 Task: Search one way flight ticket for 2 adults, 2 infants in seat and 1 infant on lap in first from Madison: Dane County Regional Airport (truax Field) to Evansville: Evansville Regional Airport on 5-3-2023. Choice of flights is Sun country airlines. Number of bags: 1 carry on bag and 5 checked bags. Price is upto 65000. Outbound departure time preference is 6:15.
Action: Mouse moved to (346, 300)
Screenshot: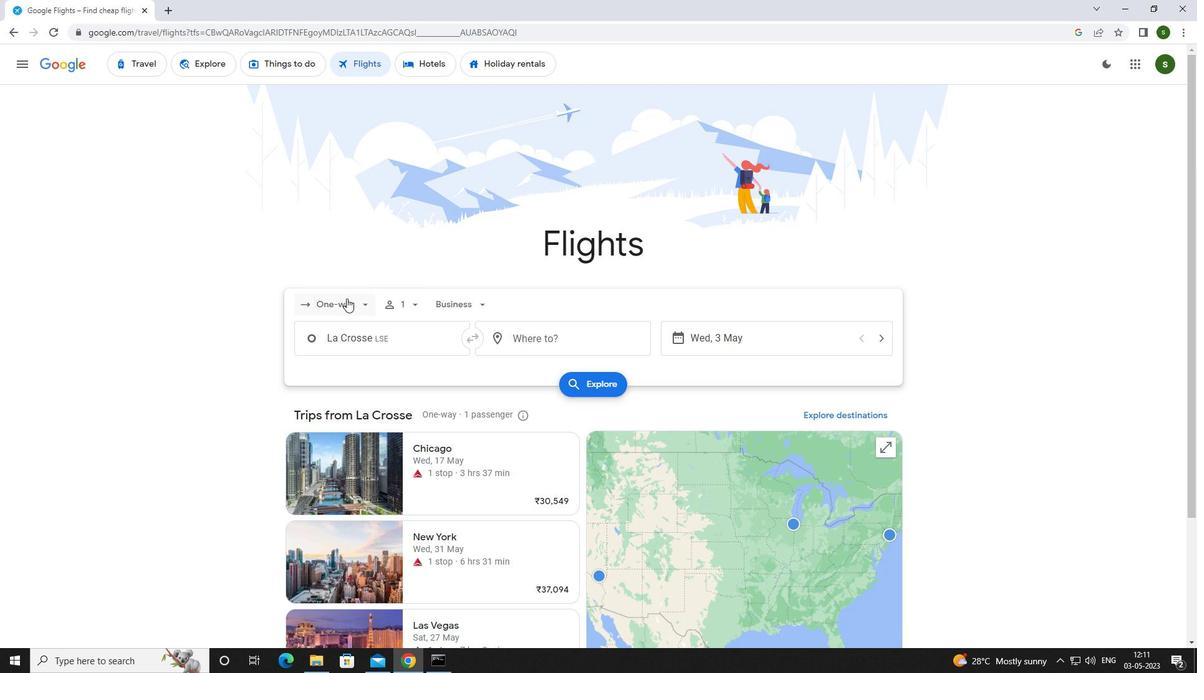 
Action: Mouse pressed left at (346, 300)
Screenshot: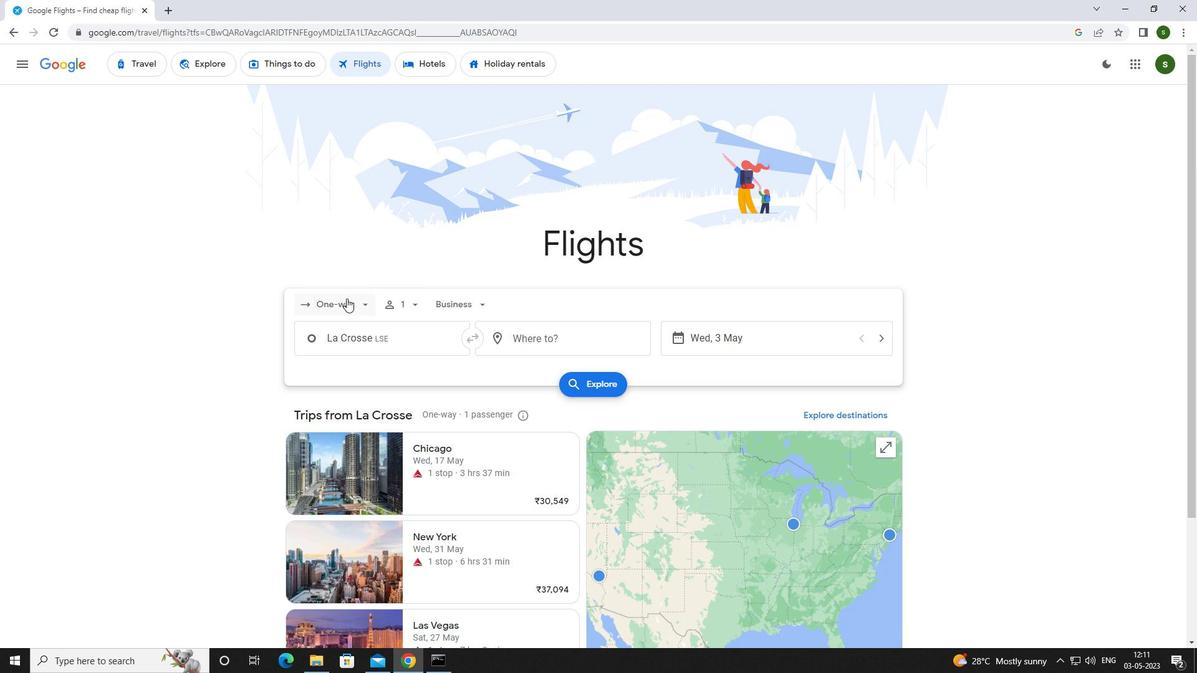 
Action: Mouse moved to (356, 361)
Screenshot: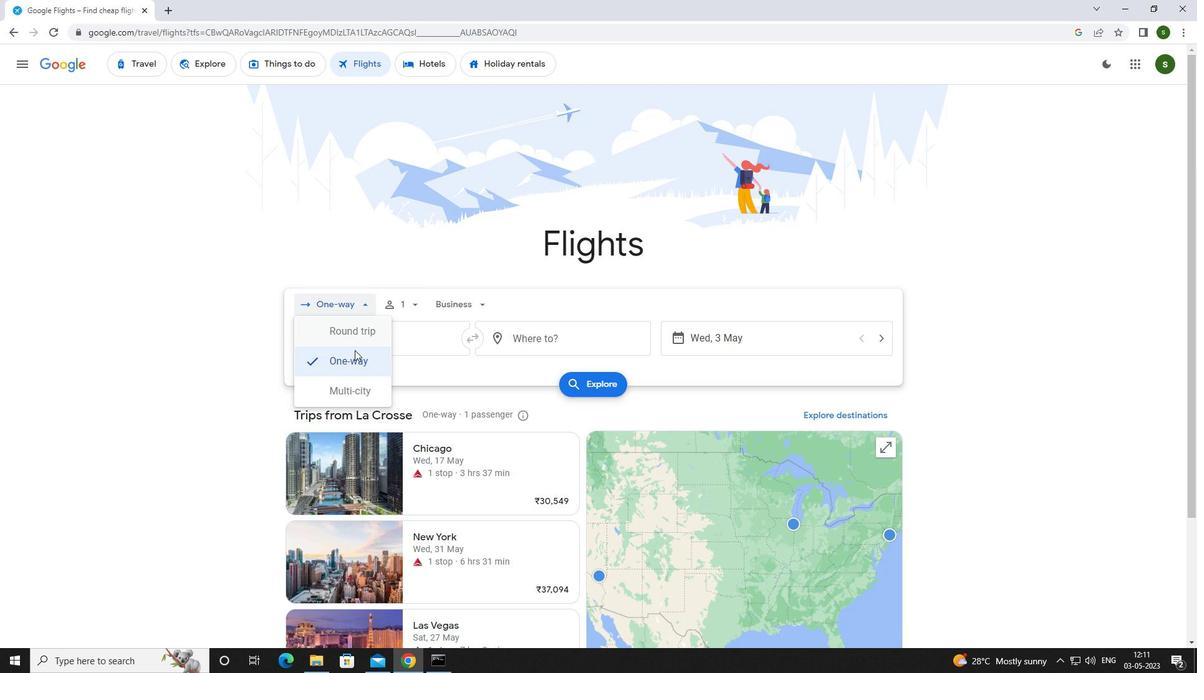 
Action: Mouse pressed left at (356, 361)
Screenshot: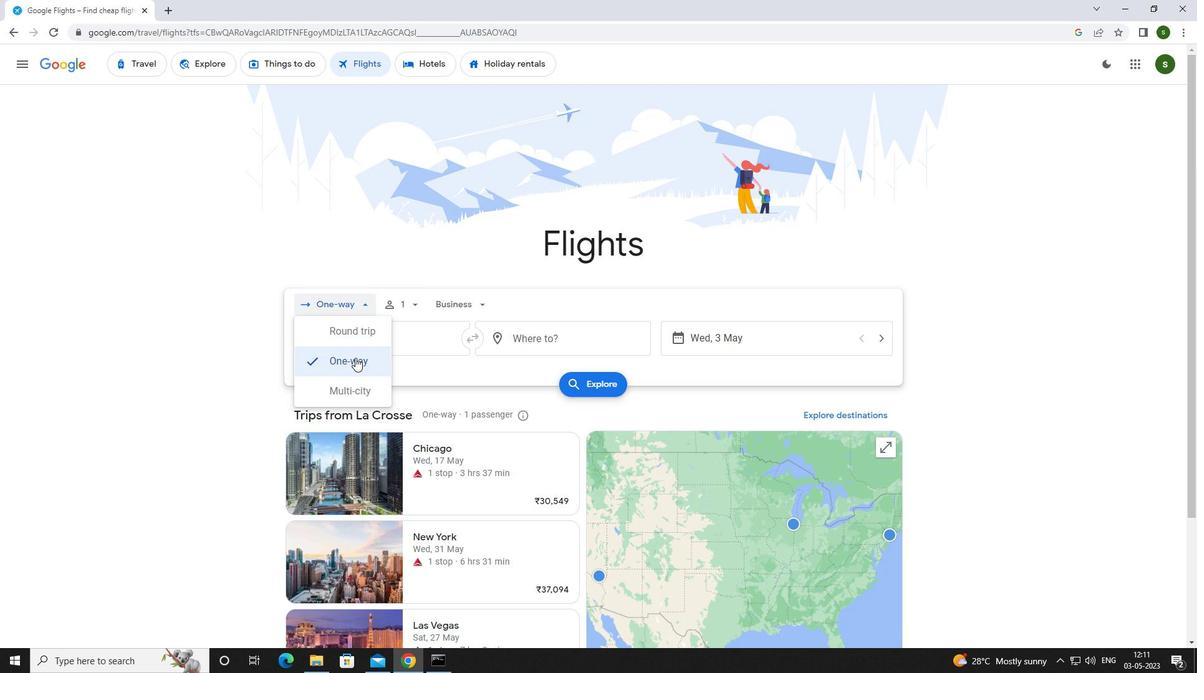 
Action: Mouse moved to (409, 309)
Screenshot: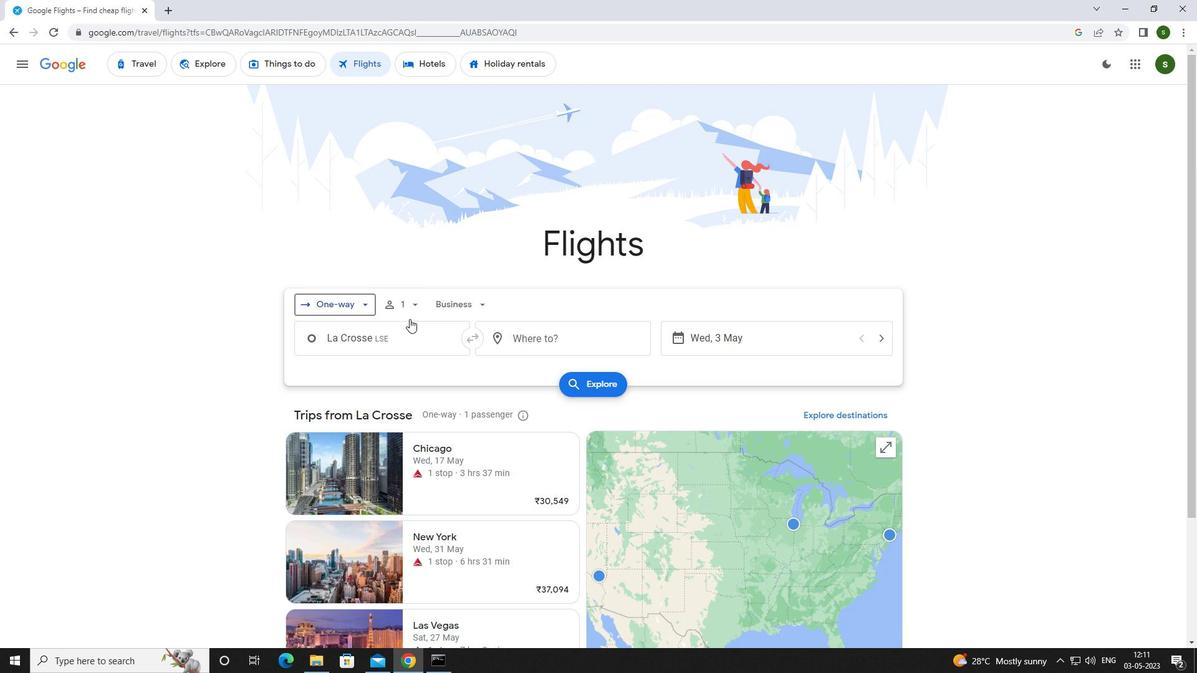 
Action: Mouse pressed left at (409, 309)
Screenshot: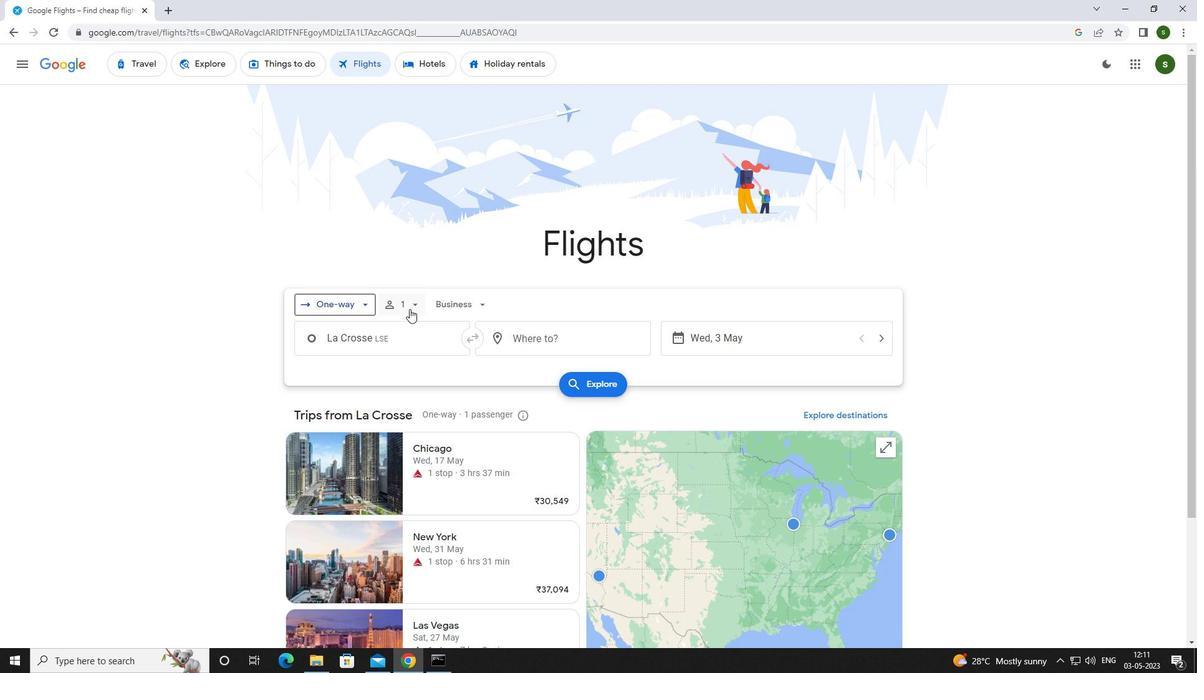 
Action: Mouse moved to (508, 336)
Screenshot: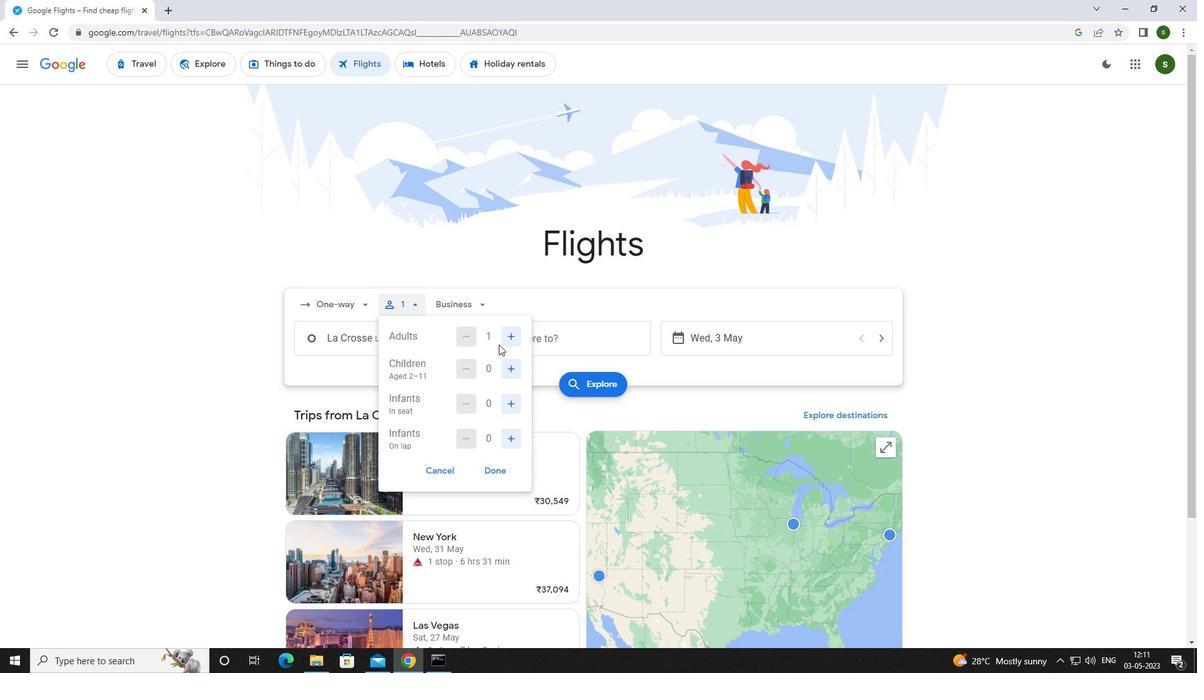 
Action: Mouse pressed left at (508, 336)
Screenshot: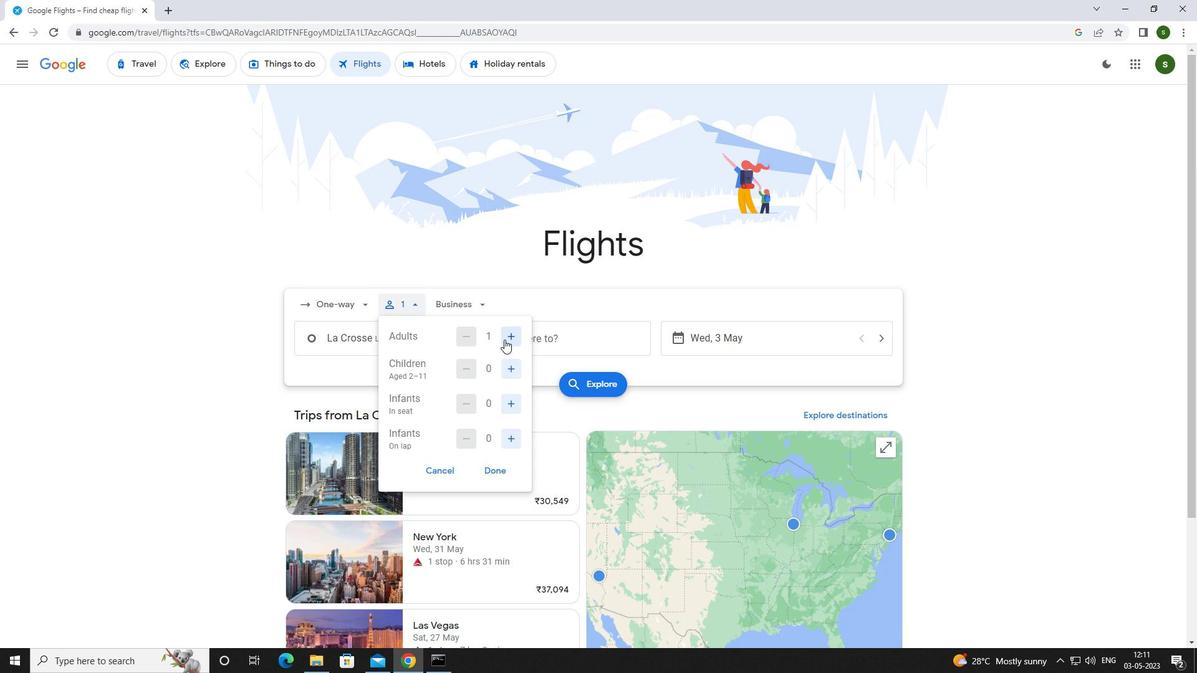 
Action: Mouse moved to (507, 401)
Screenshot: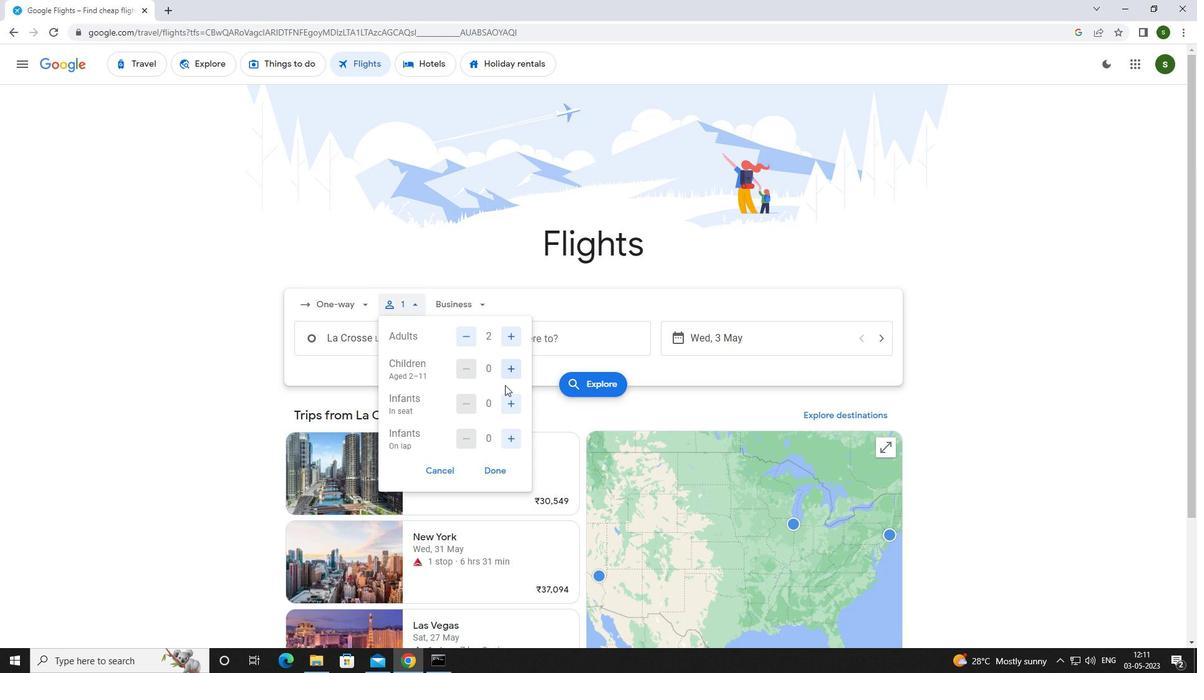 
Action: Mouse pressed left at (507, 401)
Screenshot: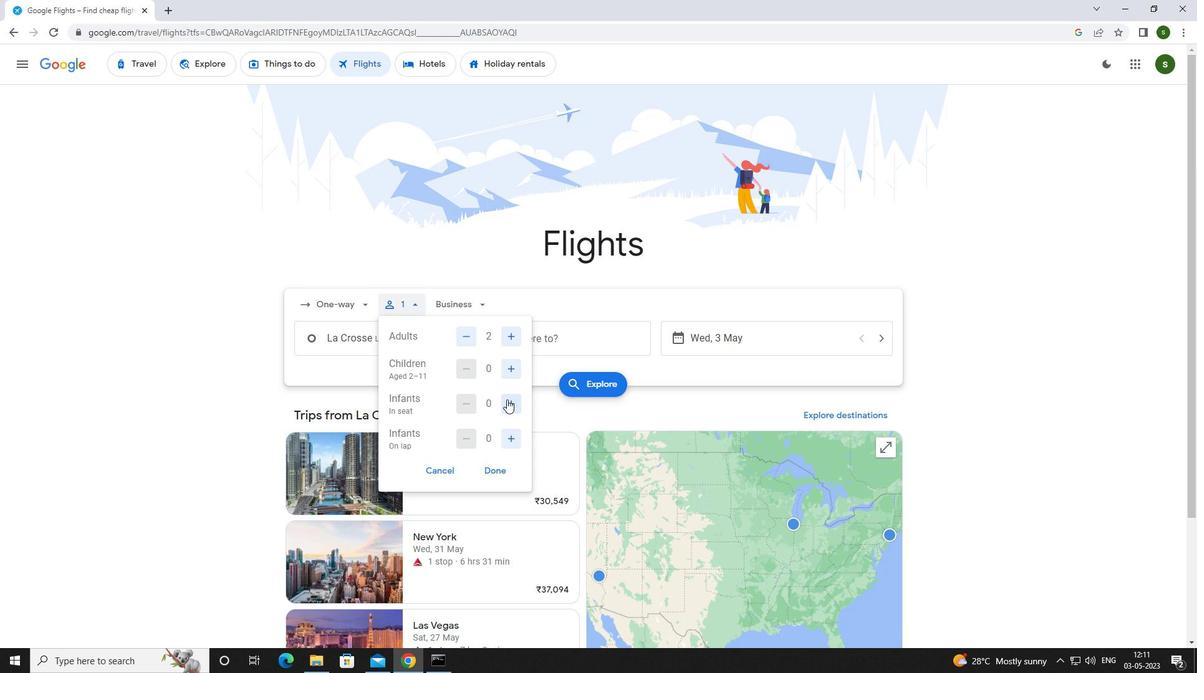 
Action: Mouse pressed left at (507, 401)
Screenshot: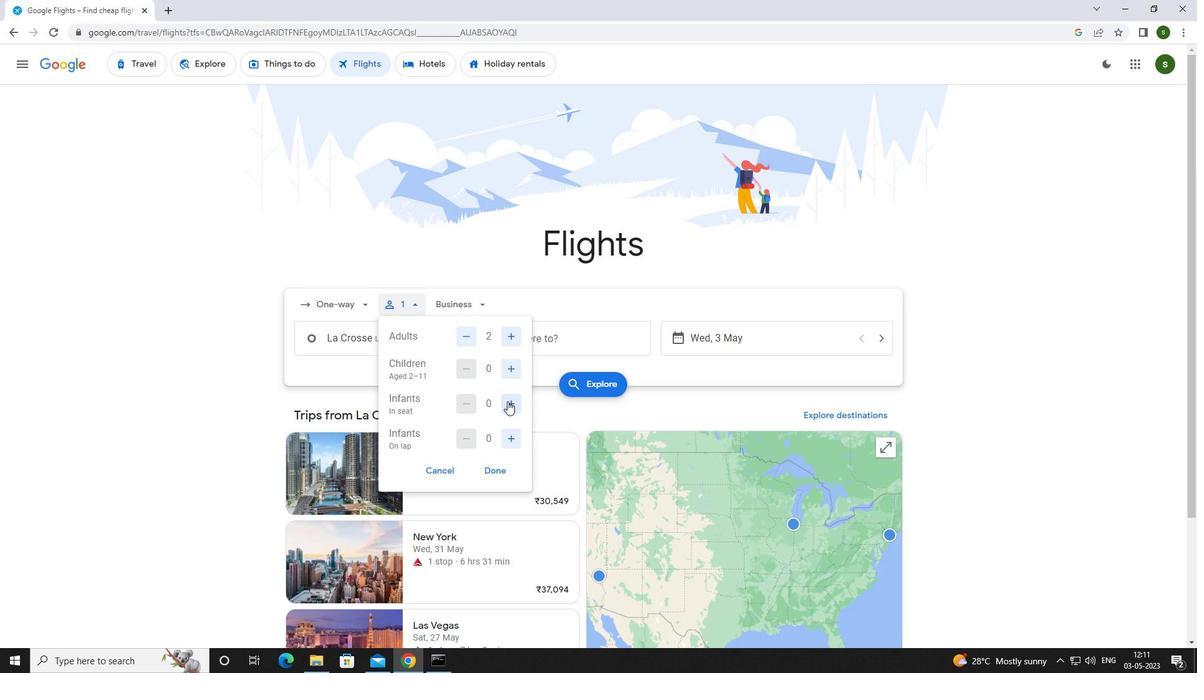 
Action: Mouse moved to (512, 439)
Screenshot: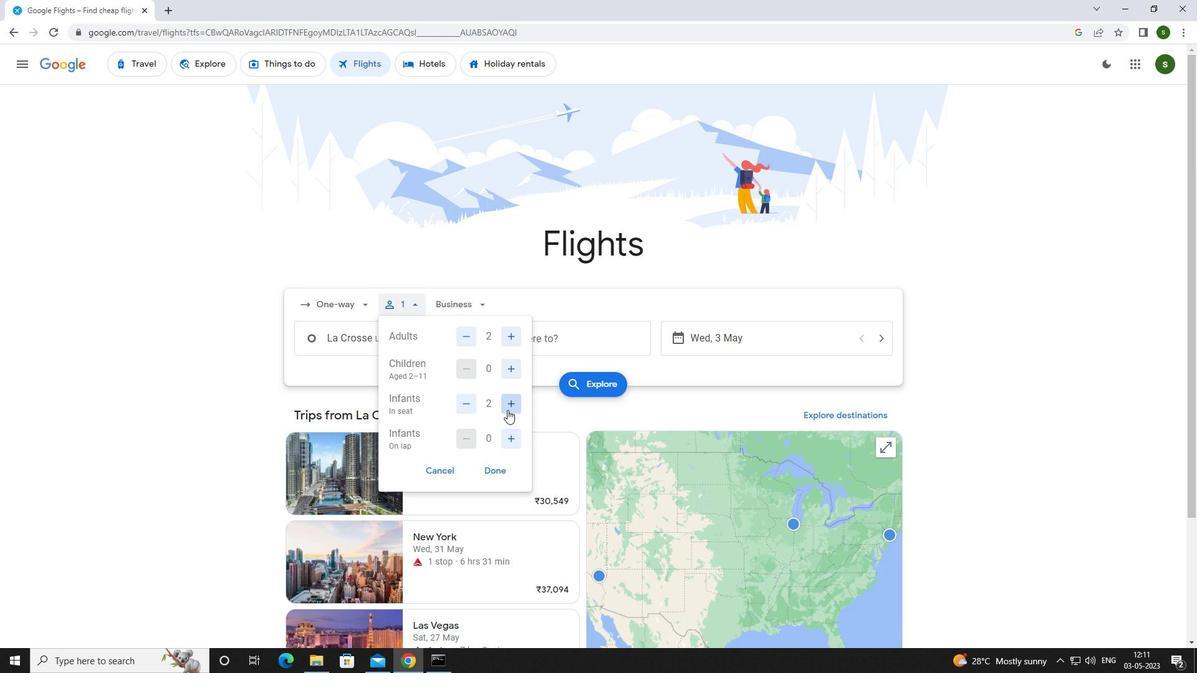
Action: Mouse pressed left at (512, 439)
Screenshot: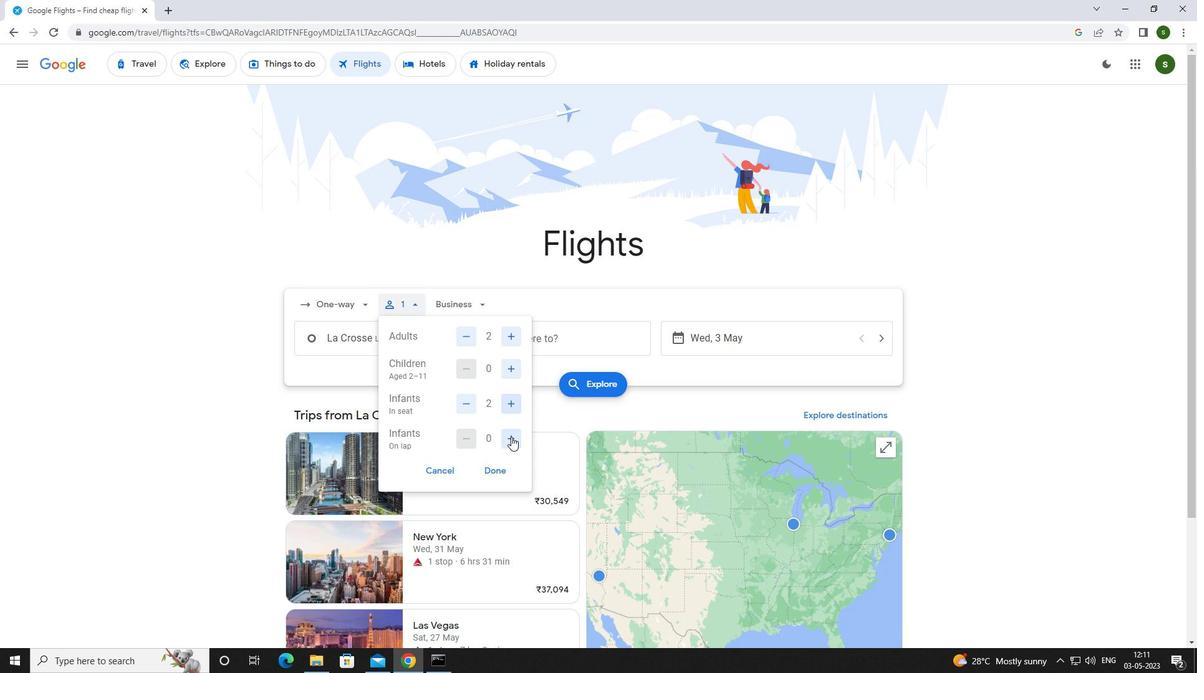 
Action: Mouse moved to (479, 302)
Screenshot: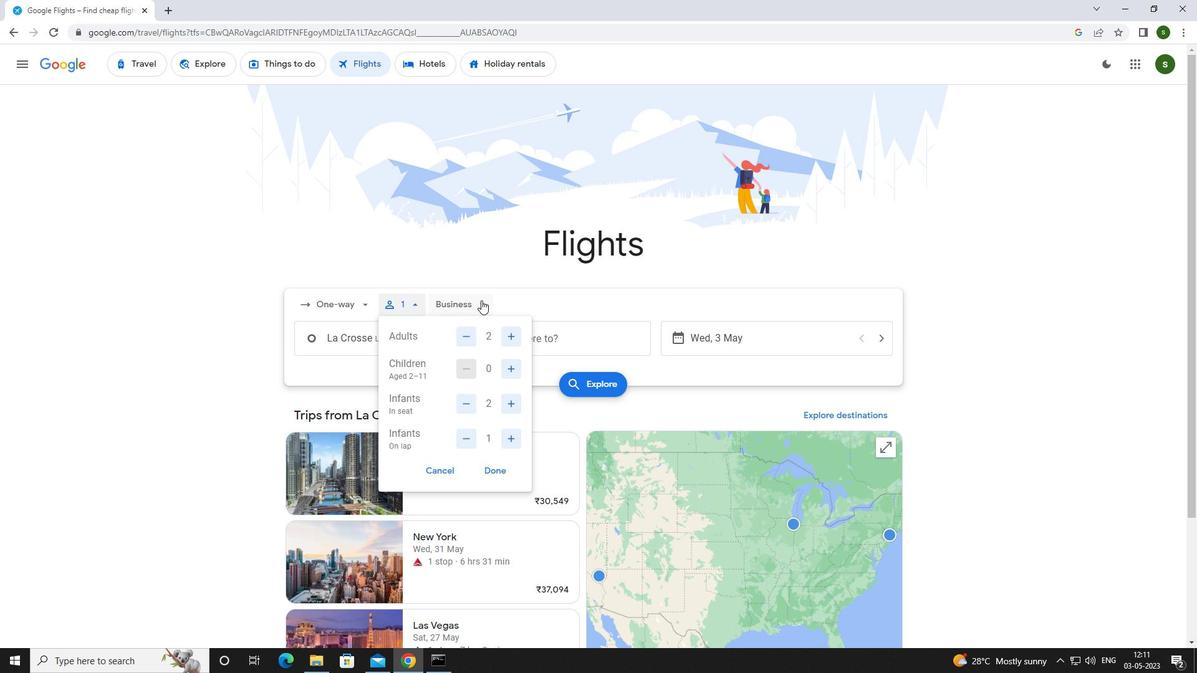 
Action: Mouse pressed left at (479, 302)
Screenshot: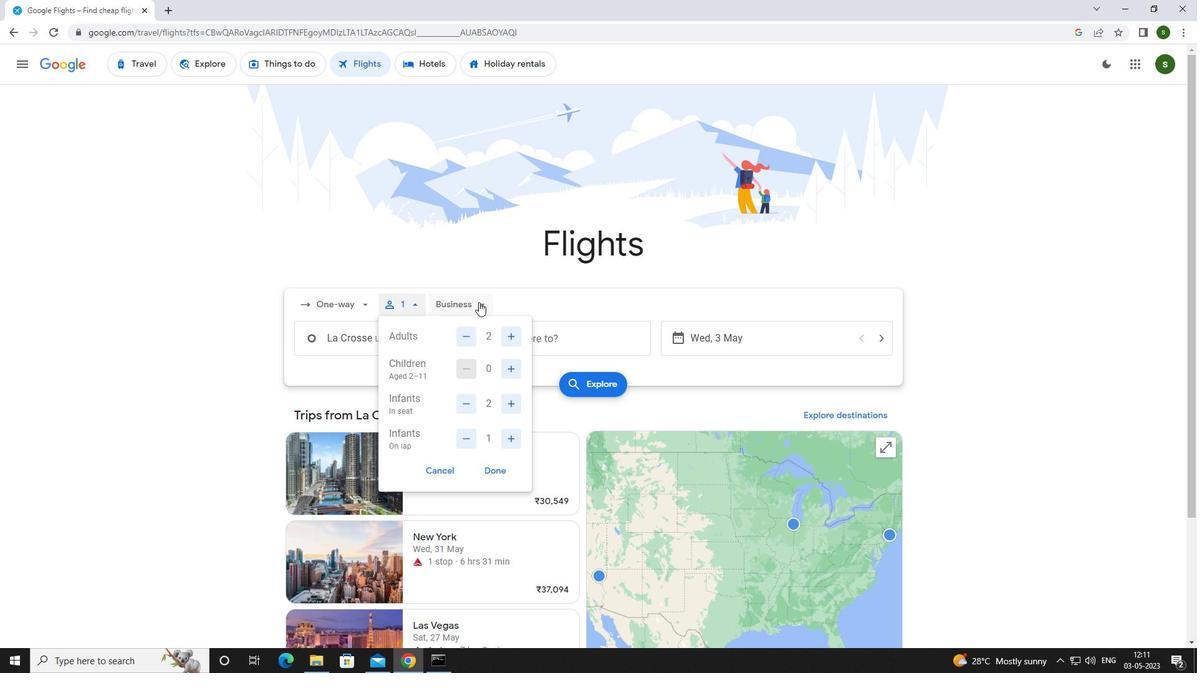 
Action: Mouse moved to (488, 423)
Screenshot: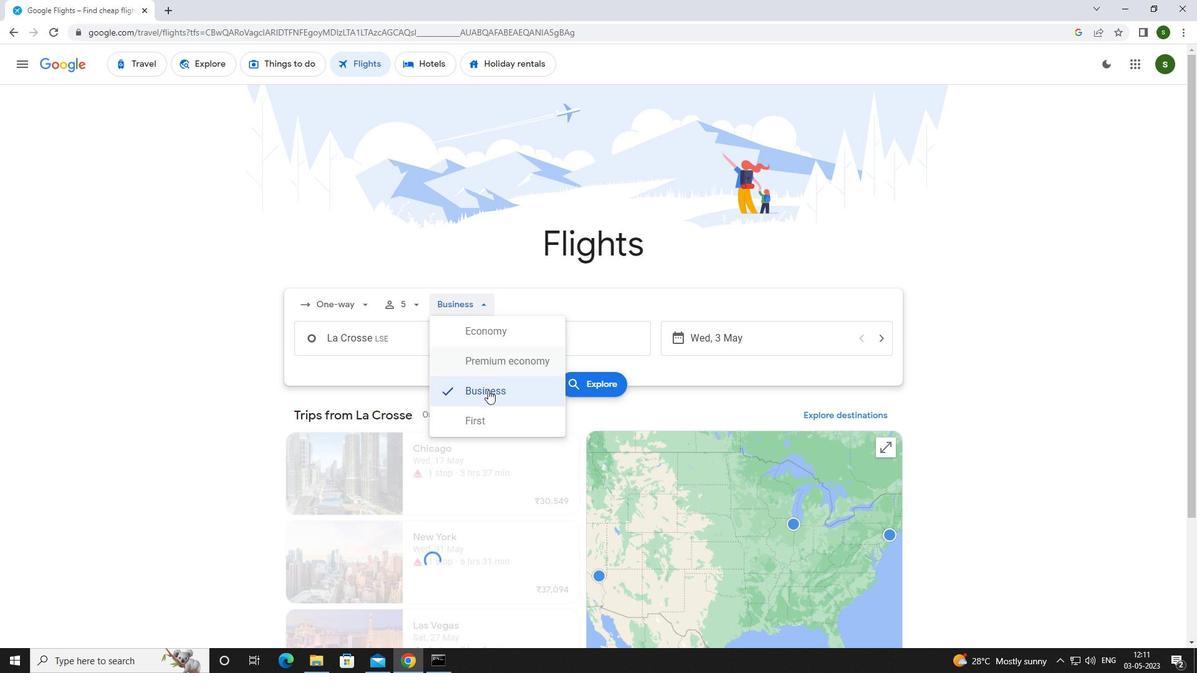
Action: Mouse pressed left at (488, 423)
Screenshot: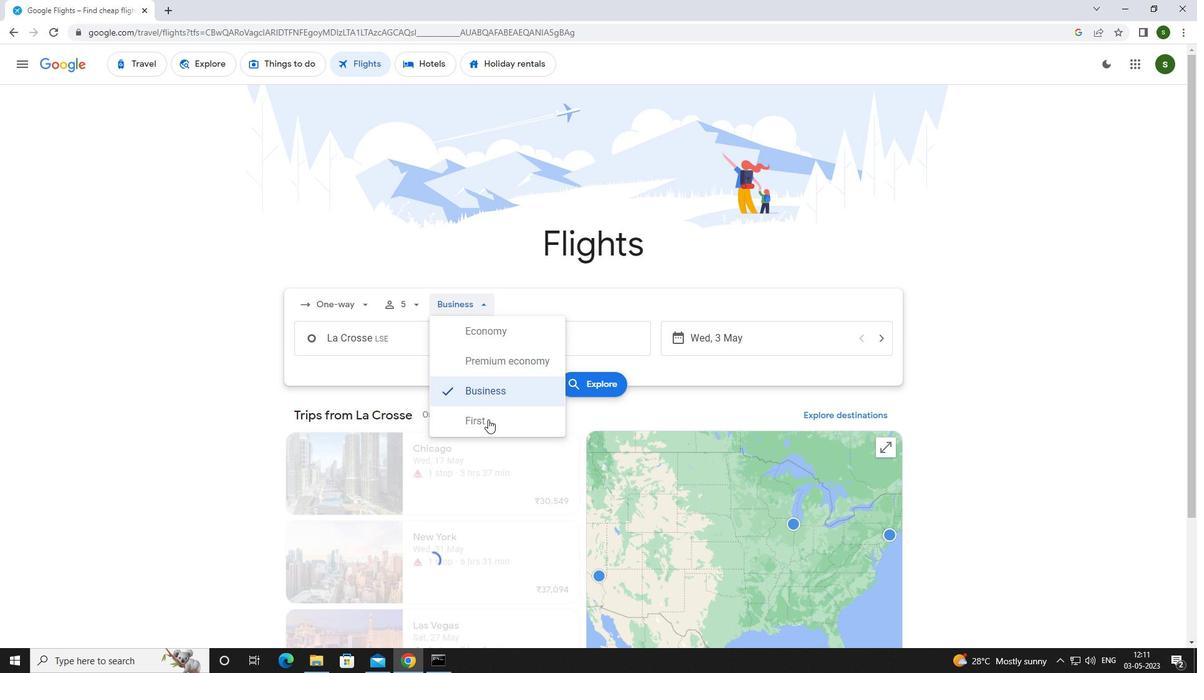 
Action: Mouse moved to (421, 343)
Screenshot: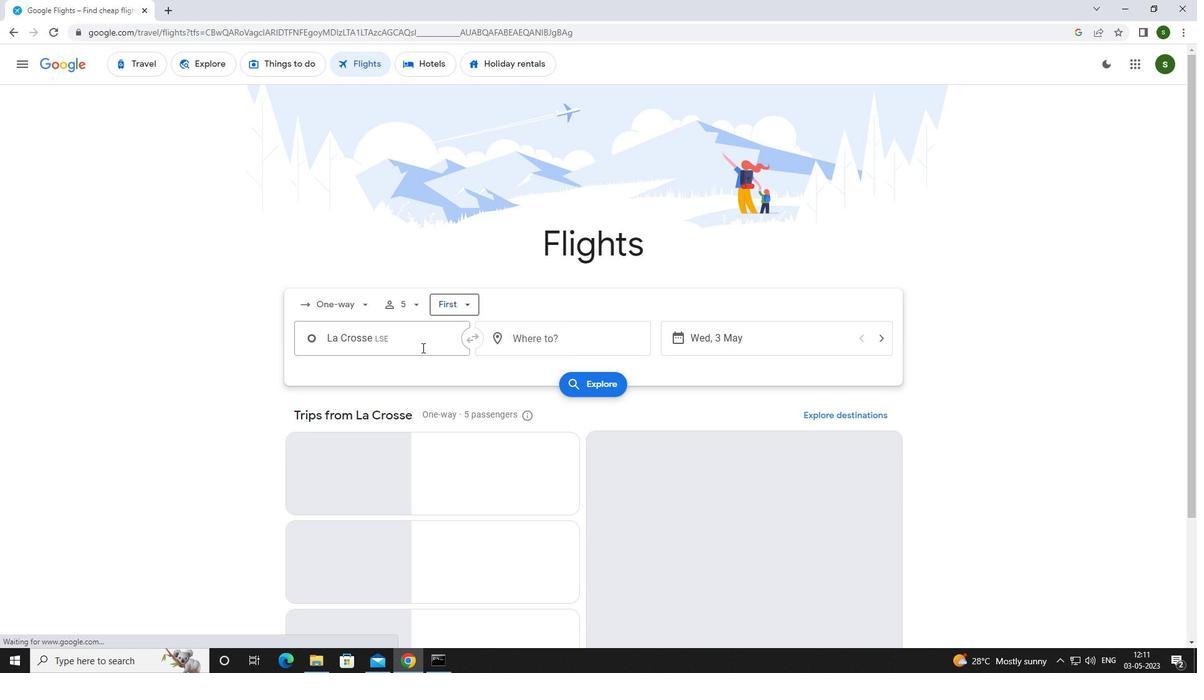 
Action: Mouse pressed left at (421, 343)
Screenshot: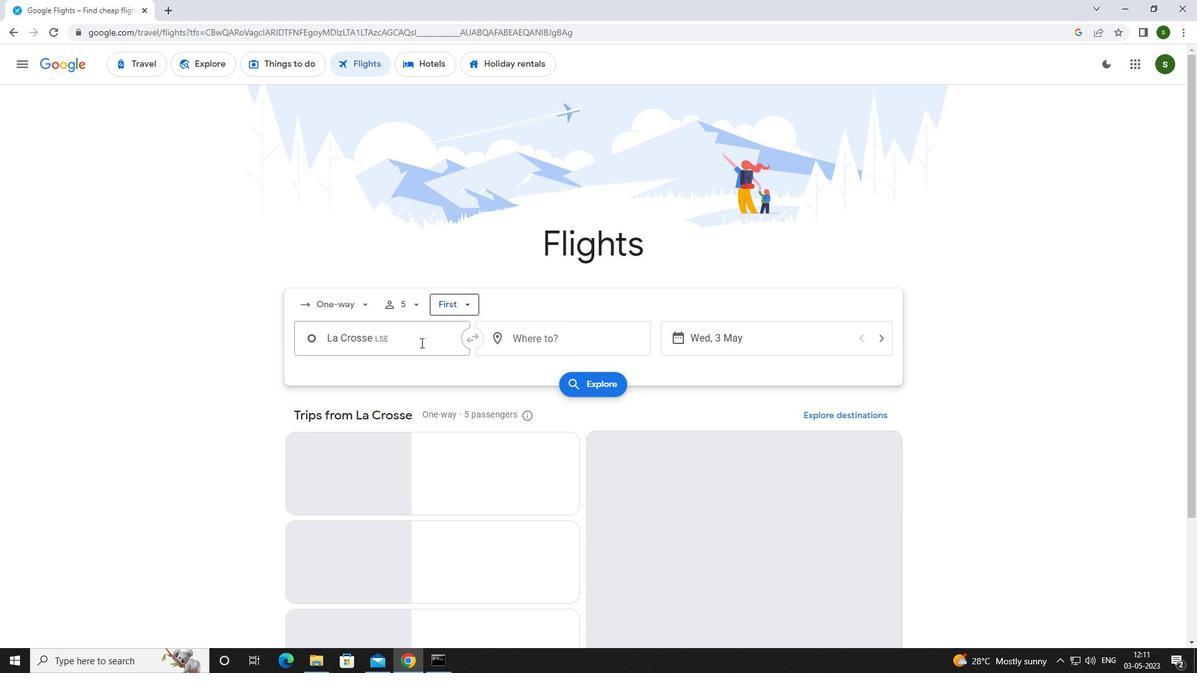 
Action: Mouse moved to (423, 341)
Screenshot: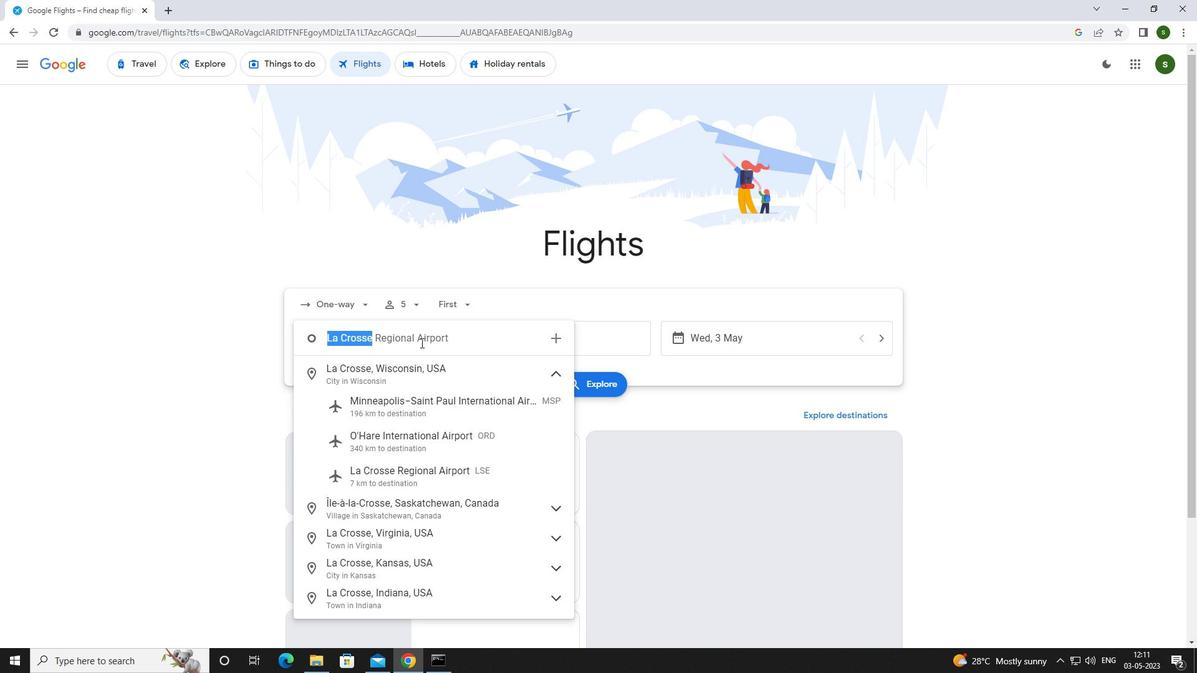 
Action: Key pressed <Key.caps_lock>m<Key.caps_lock>adison
Screenshot: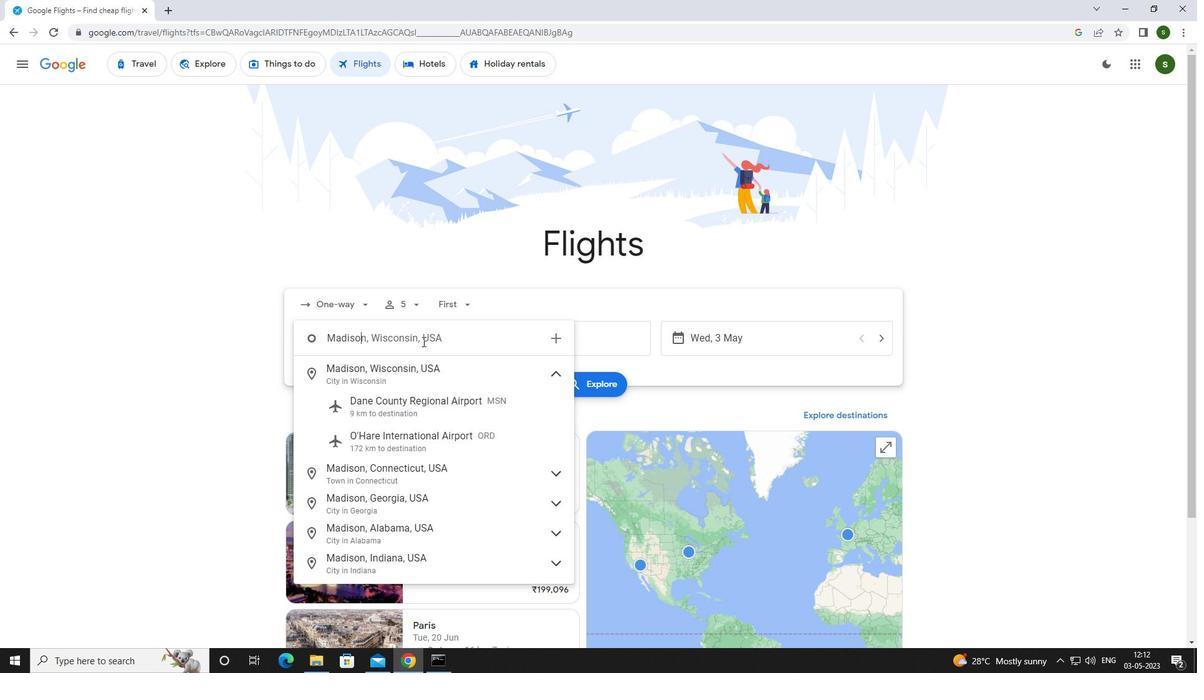 
Action: Mouse moved to (419, 405)
Screenshot: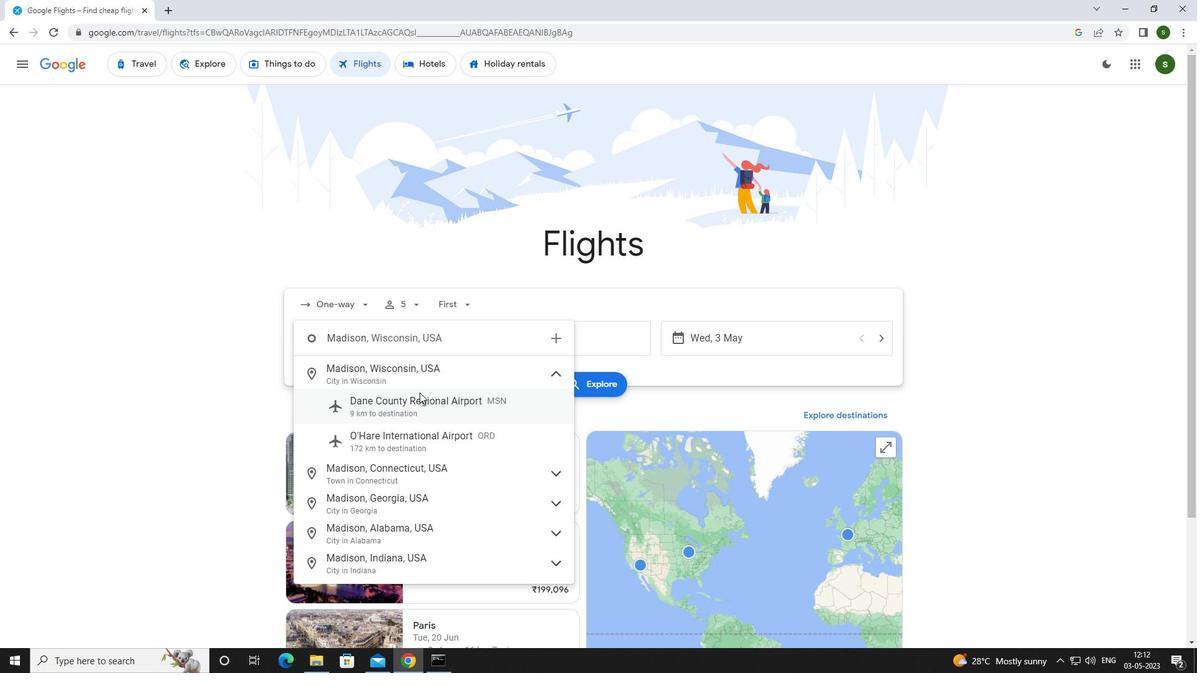 
Action: Mouse pressed left at (419, 405)
Screenshot: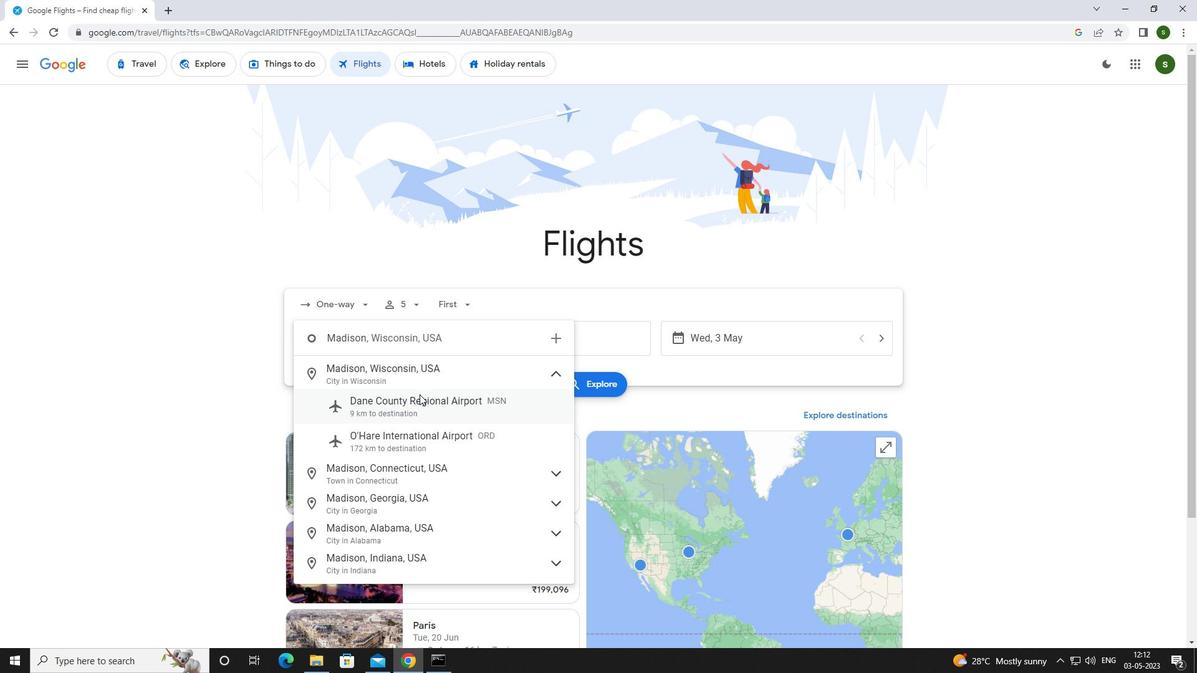
Action: Mouse moved to (548, 345)
Screenshot: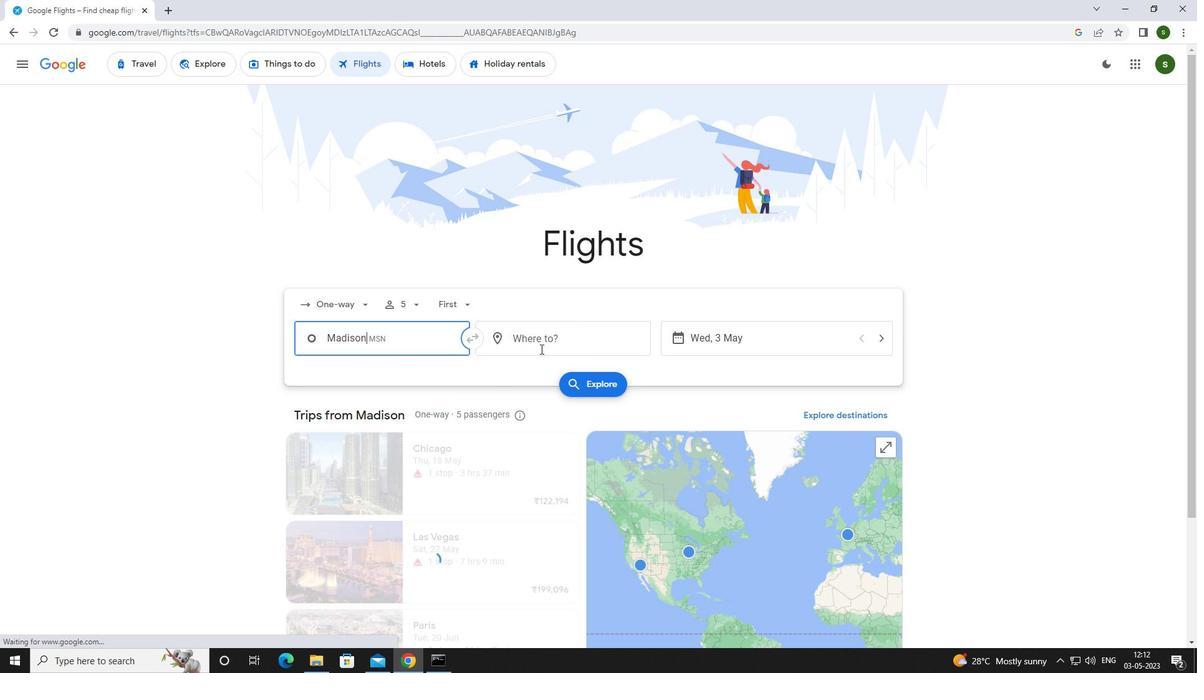 
Action: Mouse pressed left at (548, 345)
Screenshot: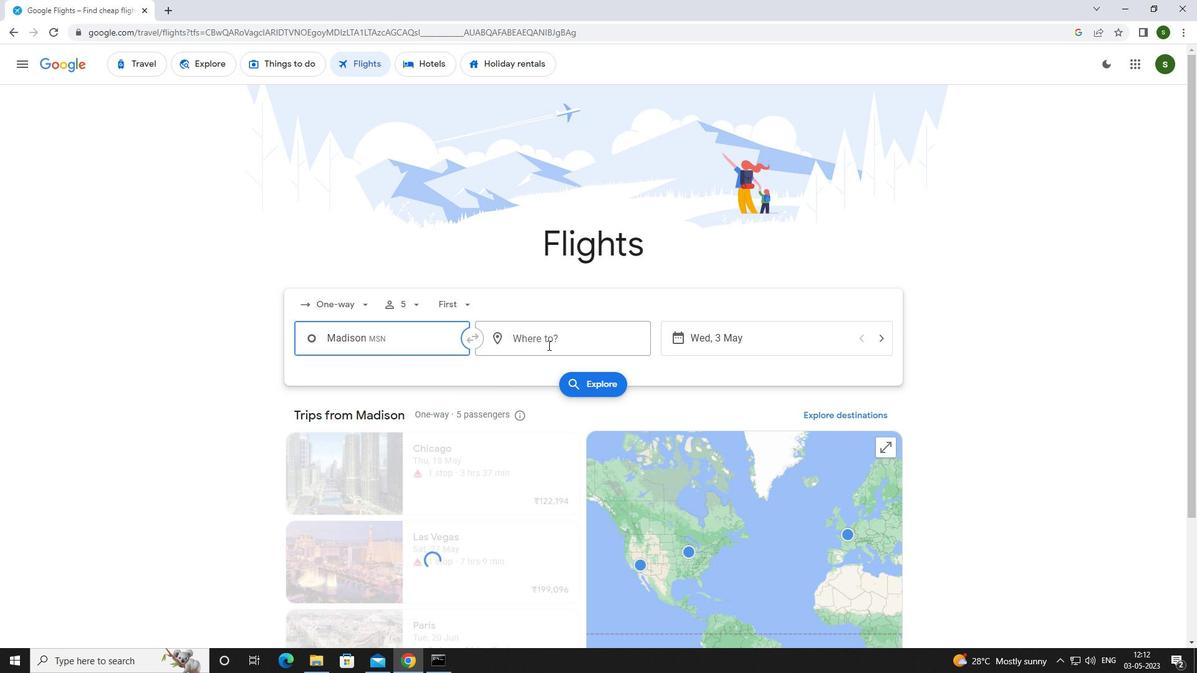 
Action: Mouse moved to (550, 344)
Screenshot: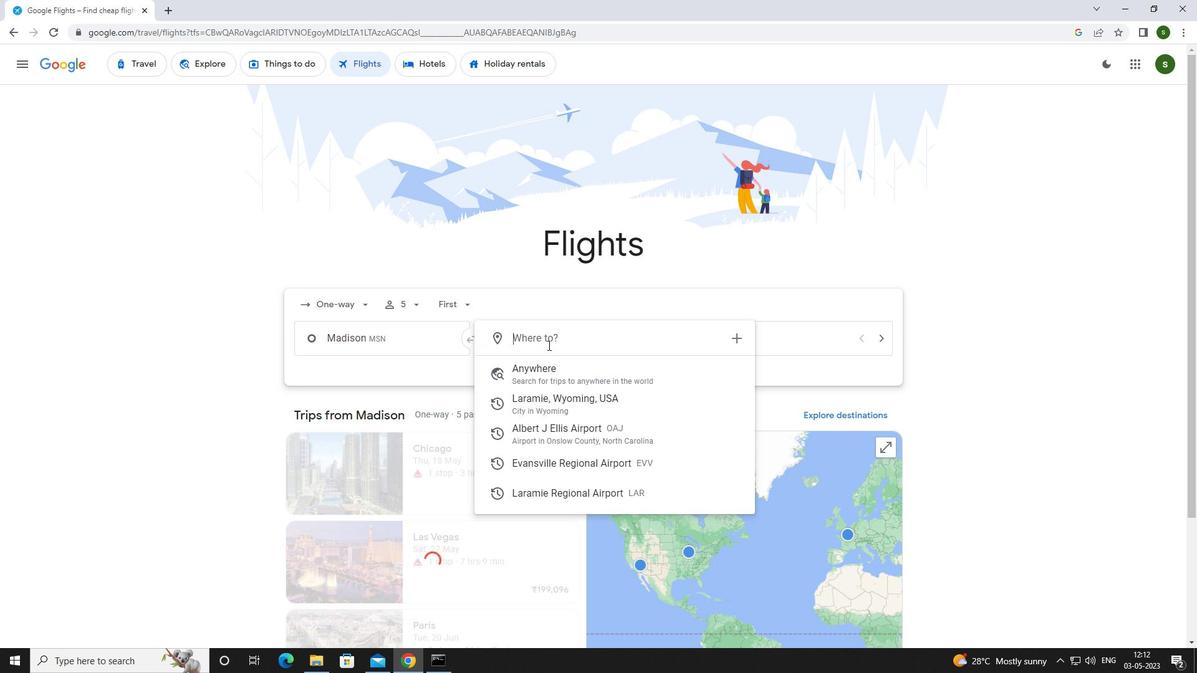 
Action: Key pressed <Key.caps_lock>e<Key.caps_lock>vansvill
Screenshot: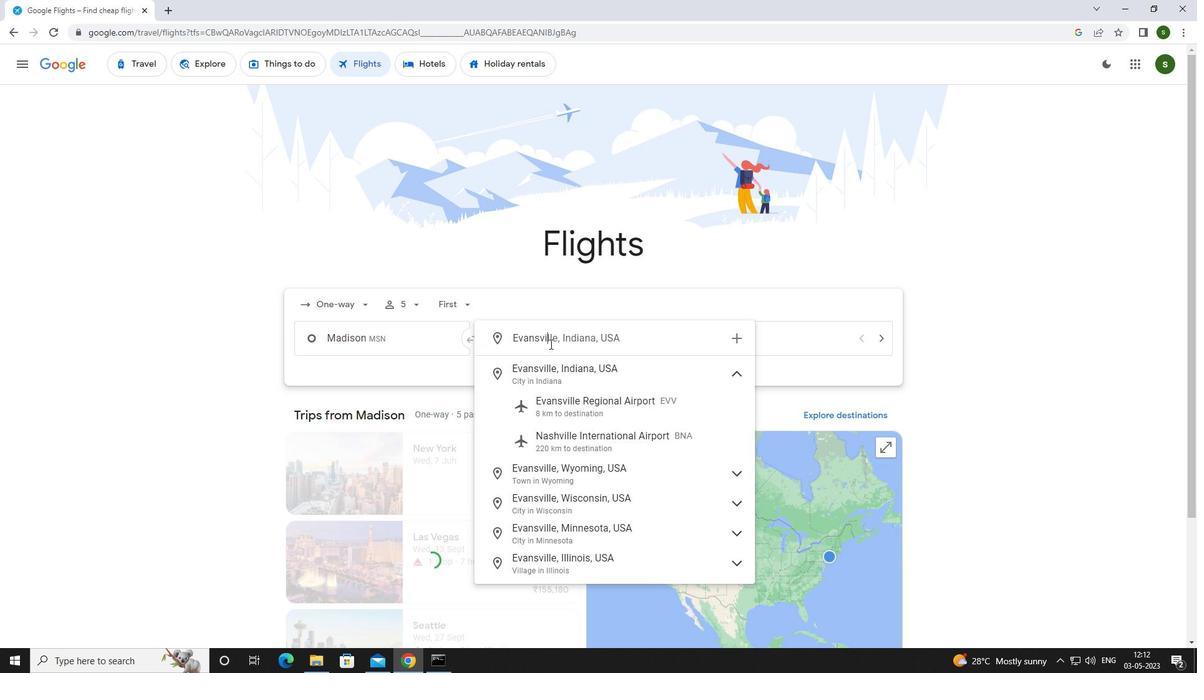 
Action: Mouse moved to (559, 408)
Screenshot: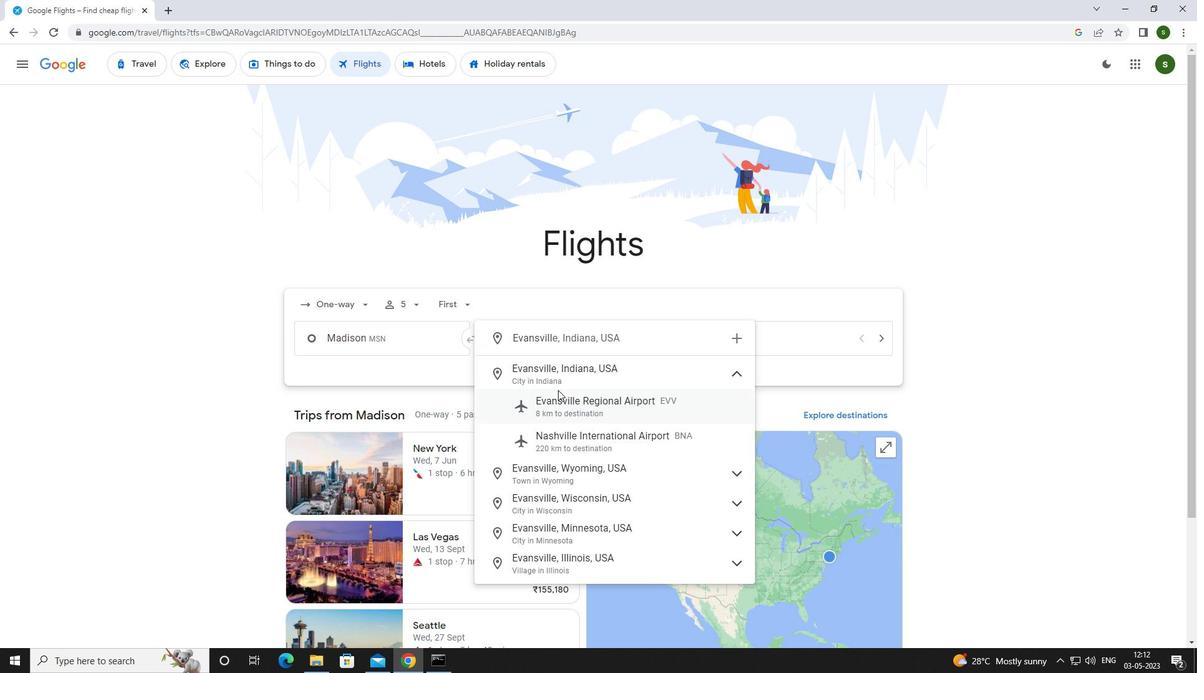 
Action: Mouse pressed left at (559, 408)
Screenshot: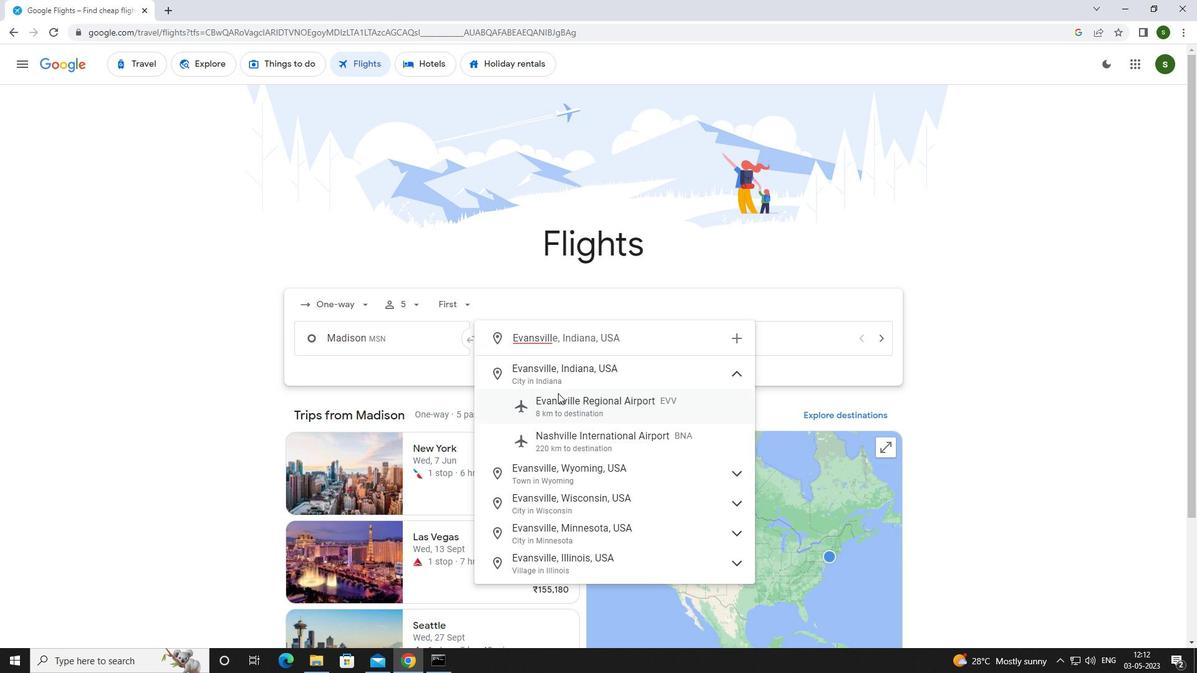 
Action: Mouse moved to (755, 337)
Screenshot: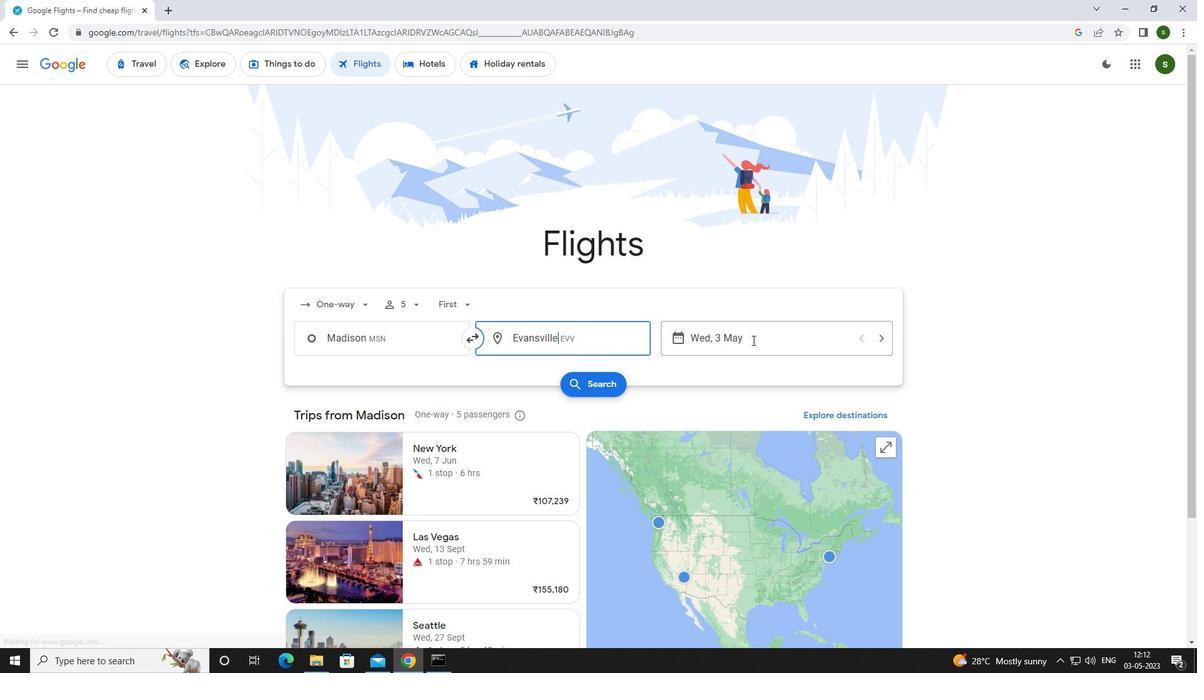 
Action: Mouse pressed left at (755, 337)
Screenshot: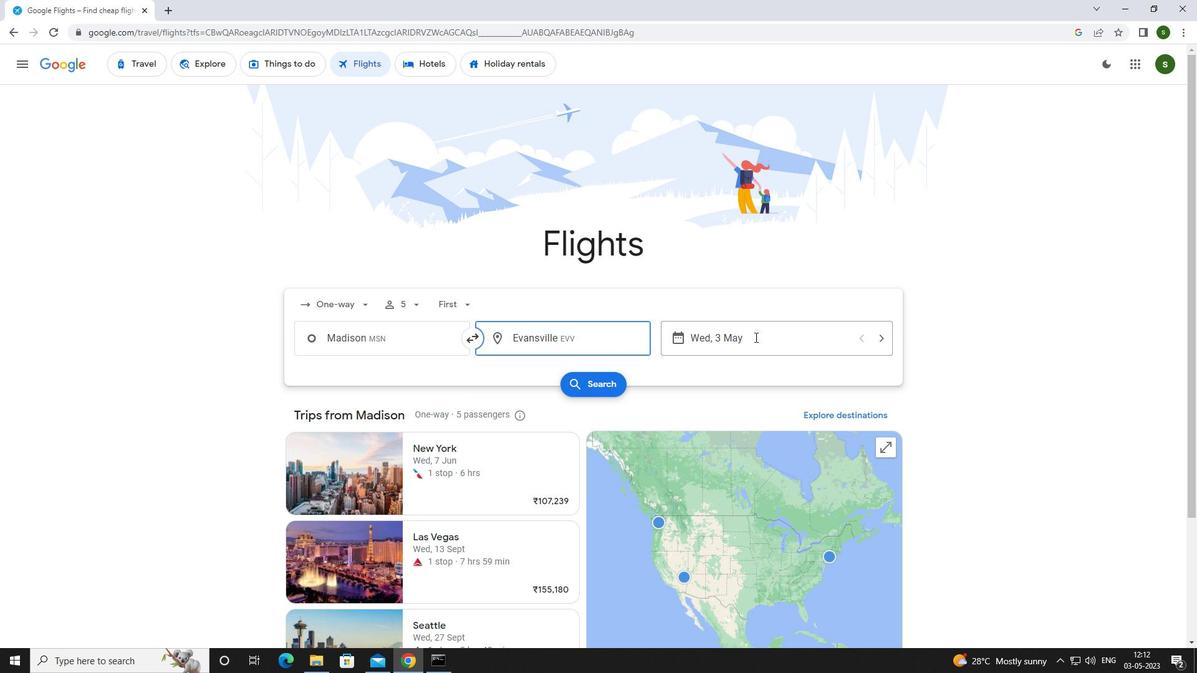 
Action: Mouse moved to (543, 421)
Screenshot: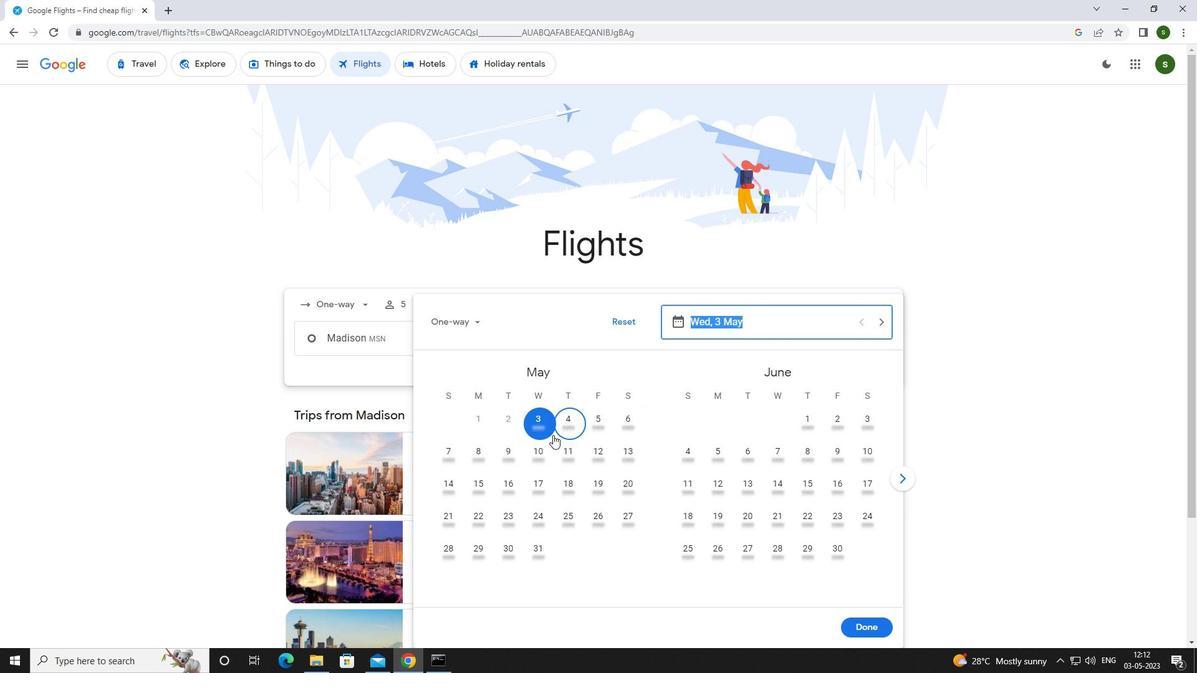 
Action: Mouse pressed left at (543, 421)
Screenshot: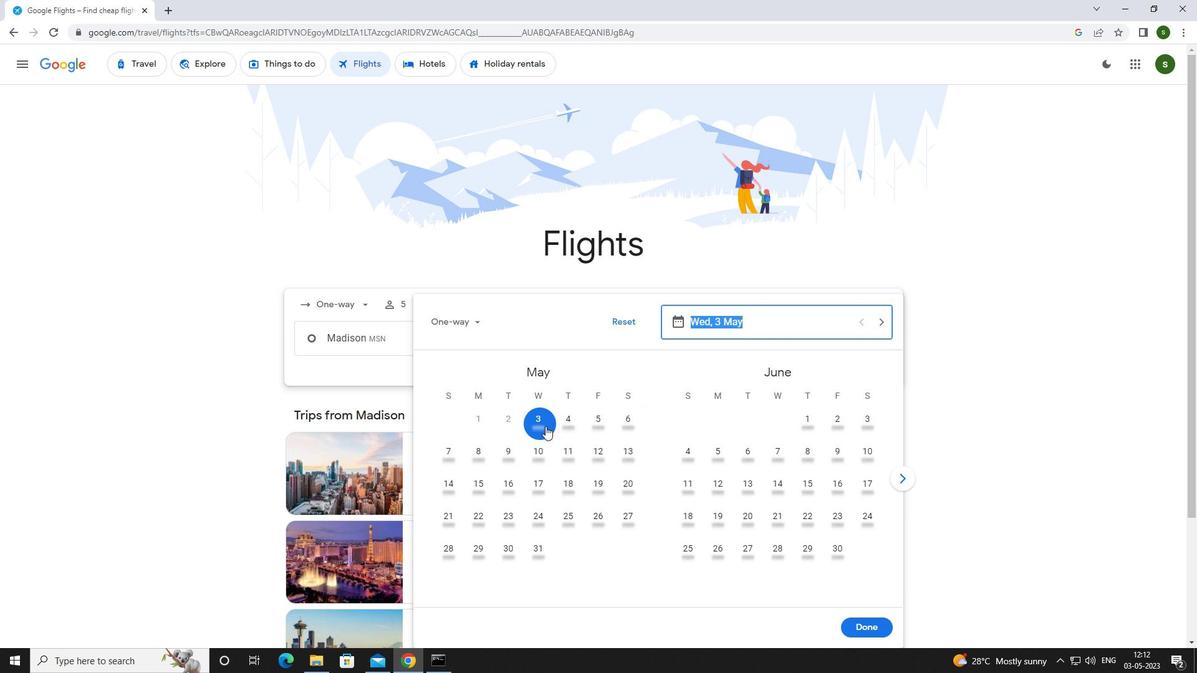 
Action: Mouse moved to (864, 620)
Screenshot: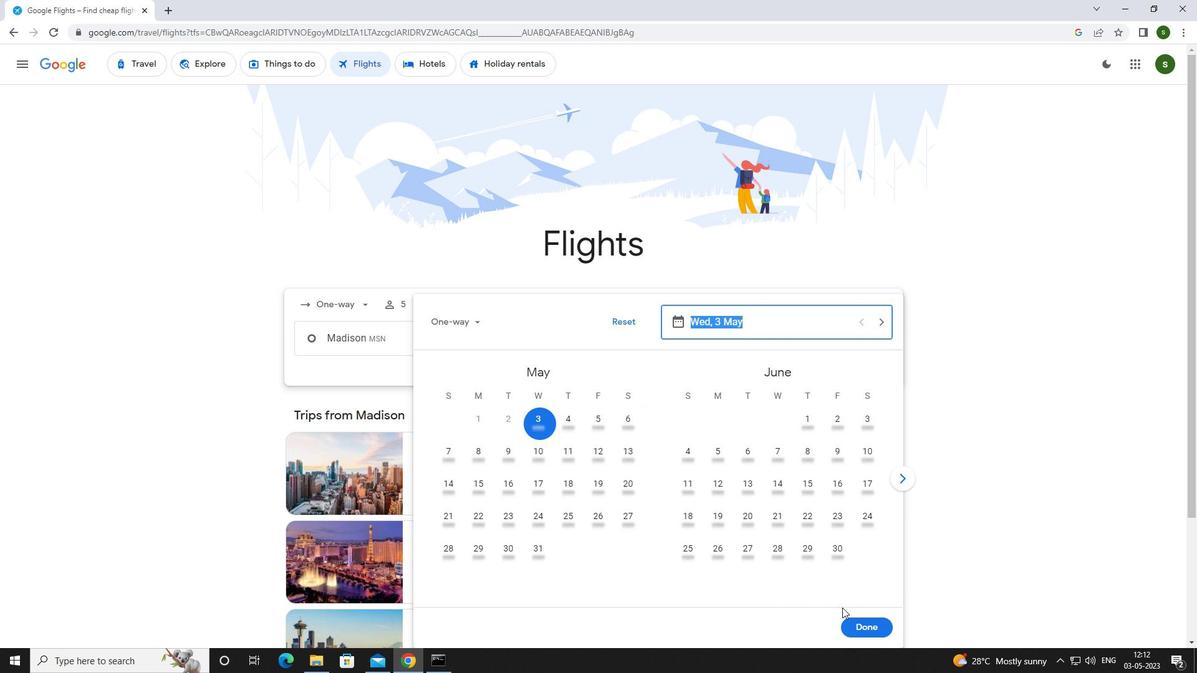
Action: Mouse pressed left at (864, 620)
Screenshot: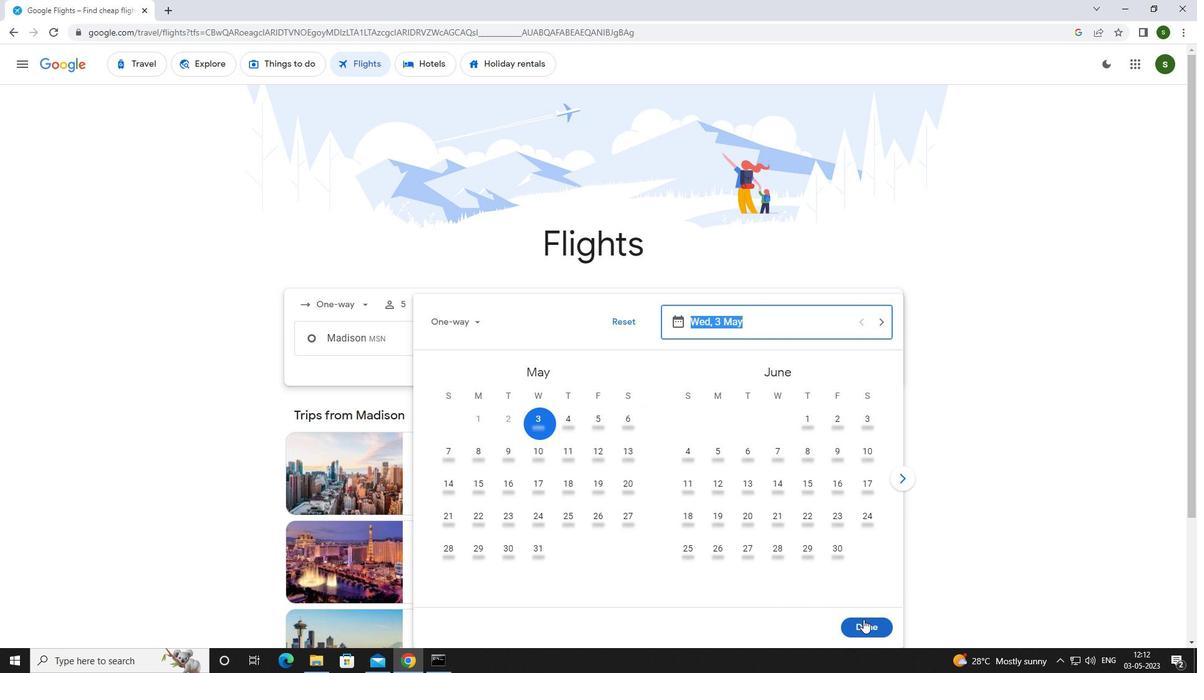 
Action: Mouse moved to (597, 389)
Screenshot: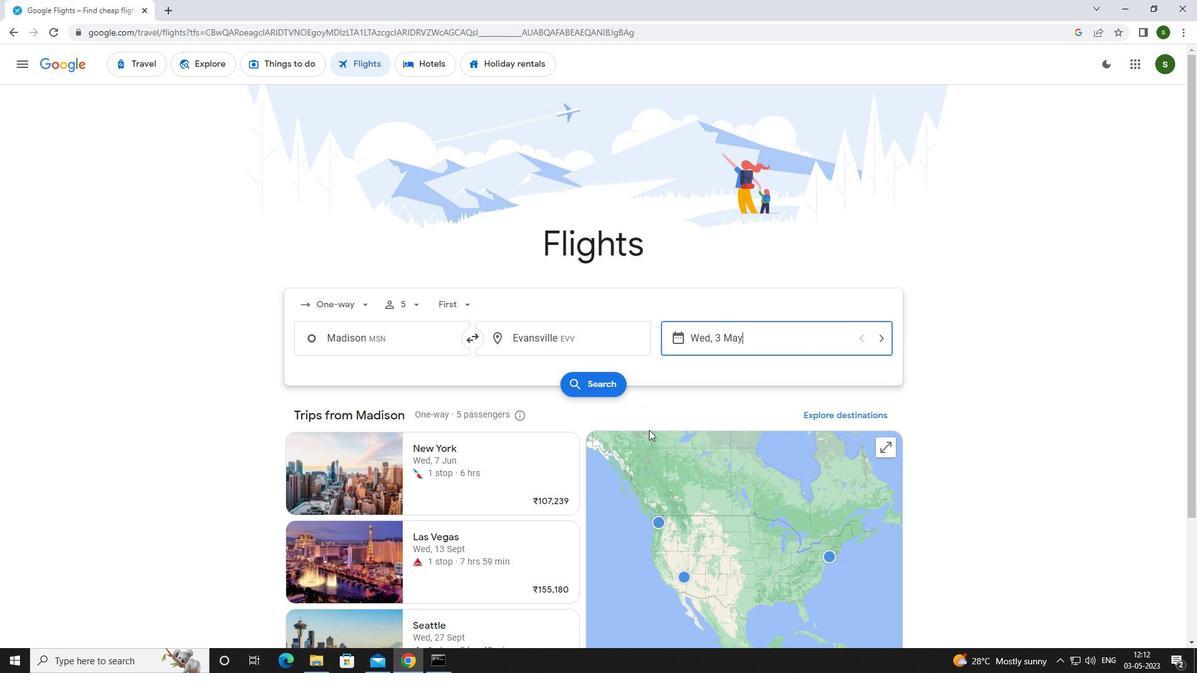
Action: Mouse pressed left at (597, 389)
Screenshot: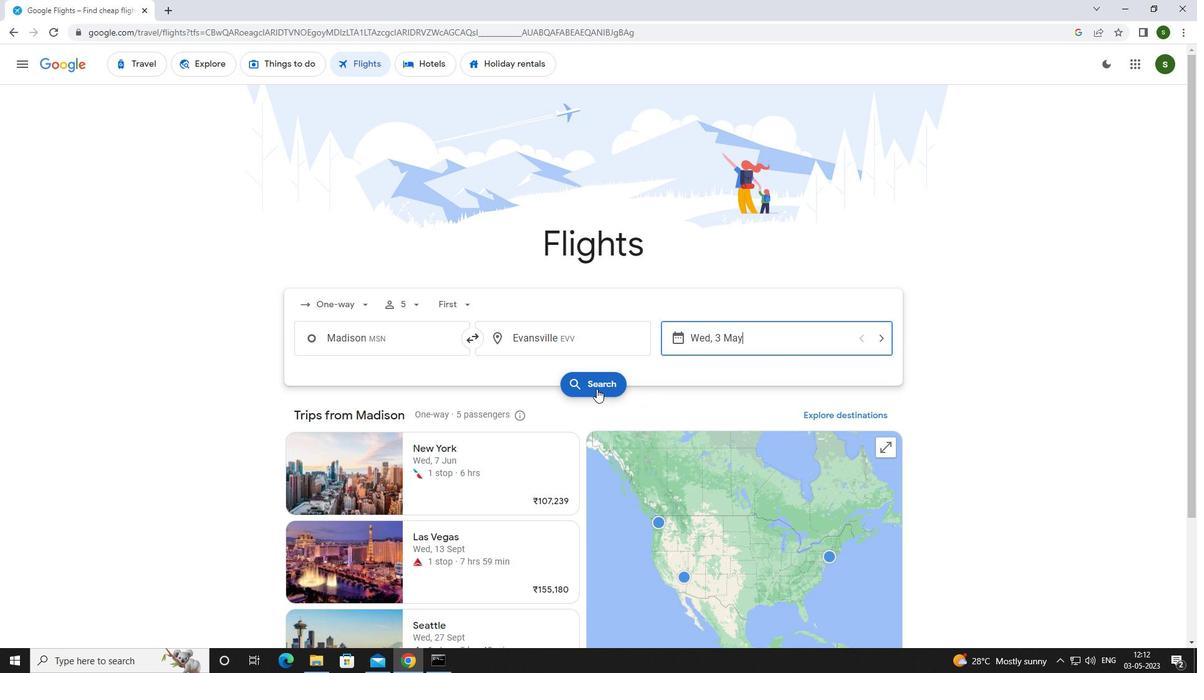 
Action: Mouse moved to (306, 174)
Screenshot: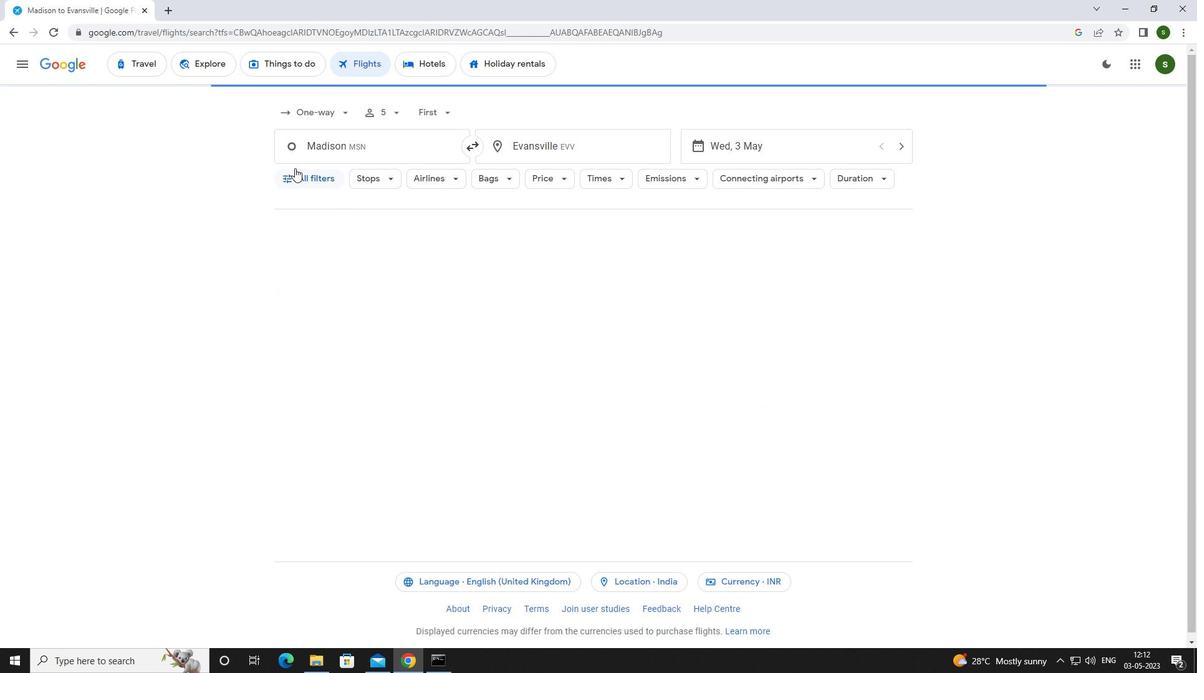 
Action: Mouse pressed left at (306, 174)
Screenshot: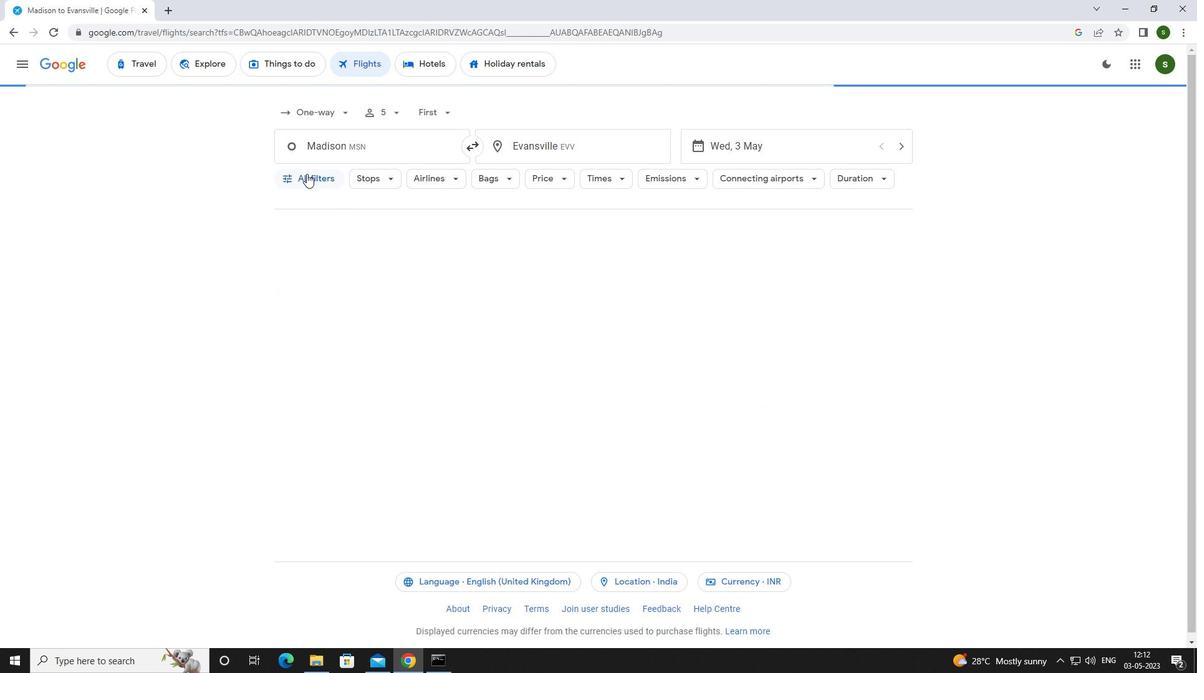 
Action: Mouse moved to (467, 444)
Screenshot: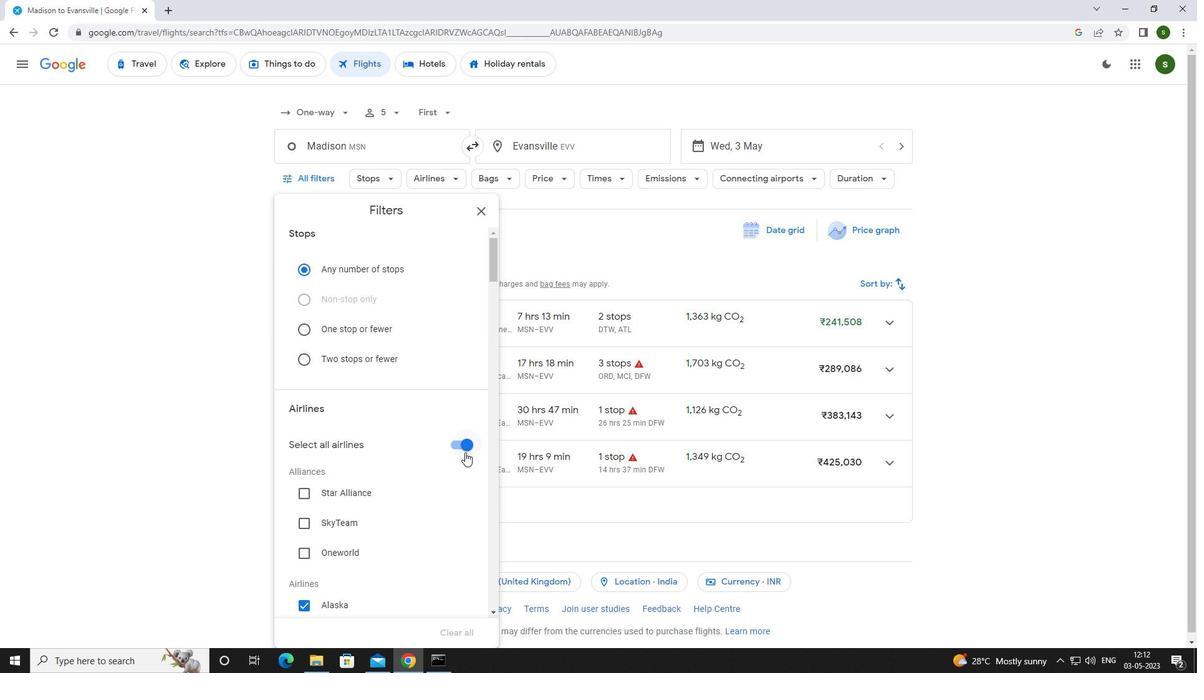 
Action: Mouse pressed left at (467, 444)
Screenshot: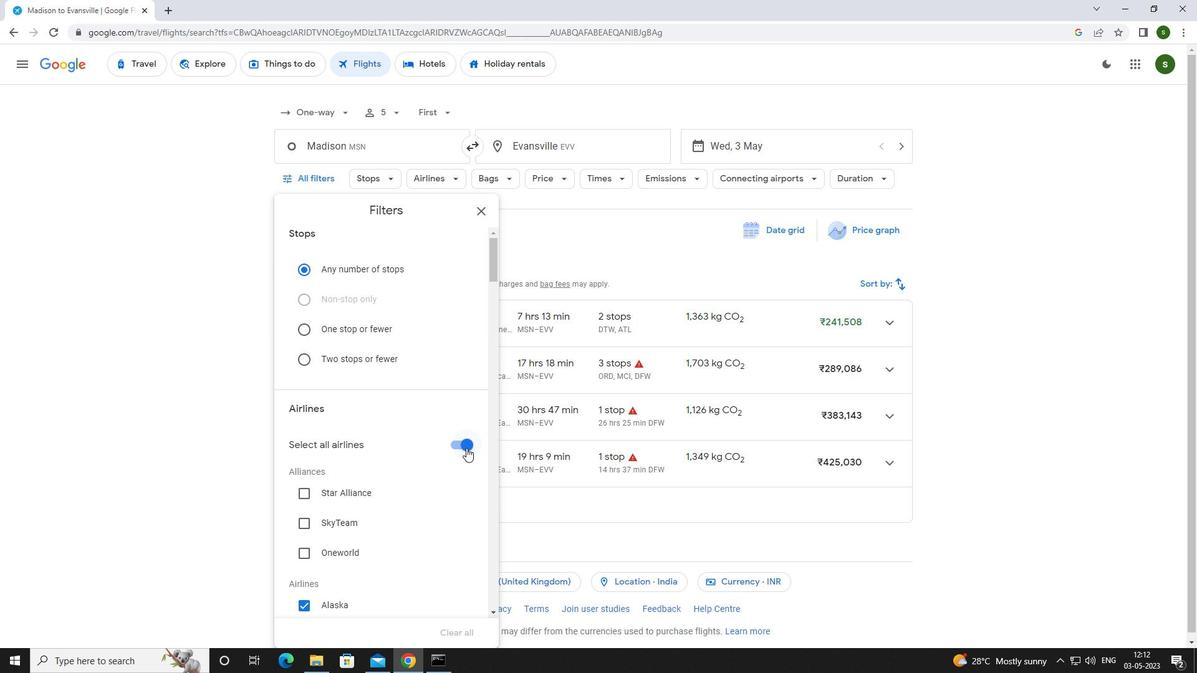 
Action: Mouse moved to (418, 446)
Screenshot: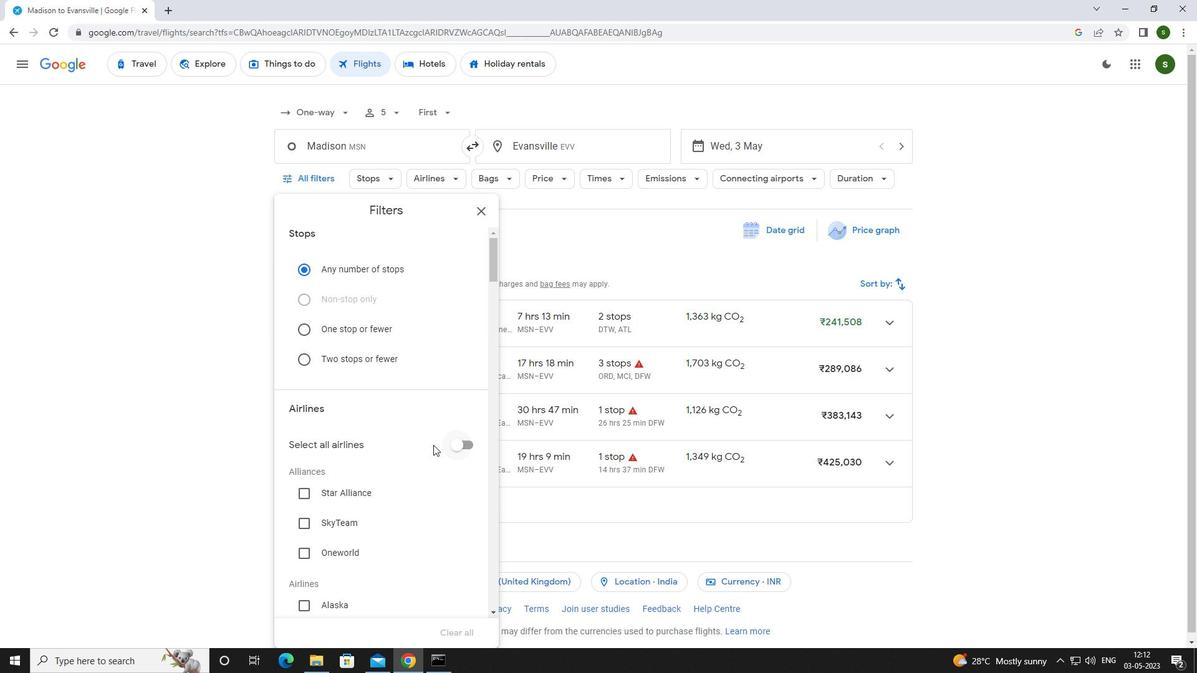 
Action: Mouse scrolled (418, 445) with delta (0, 0)
Screenshot: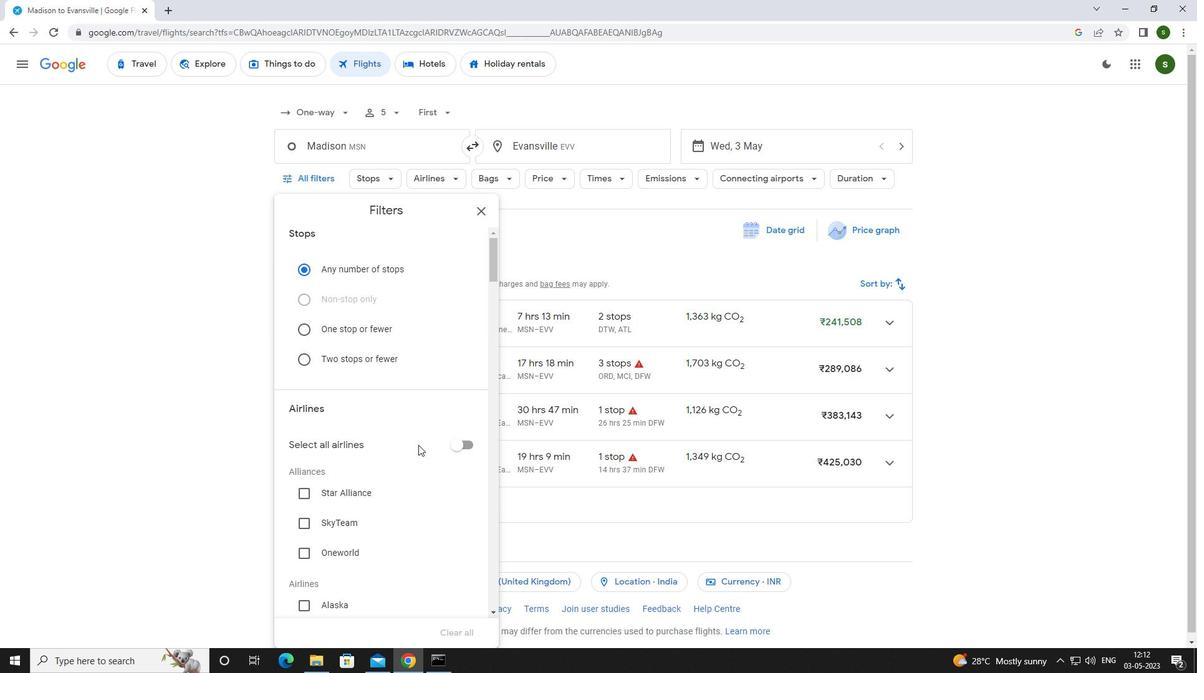 
Action: Mouse scrolled (418, 445) with delta (0, 0)
Screenshot: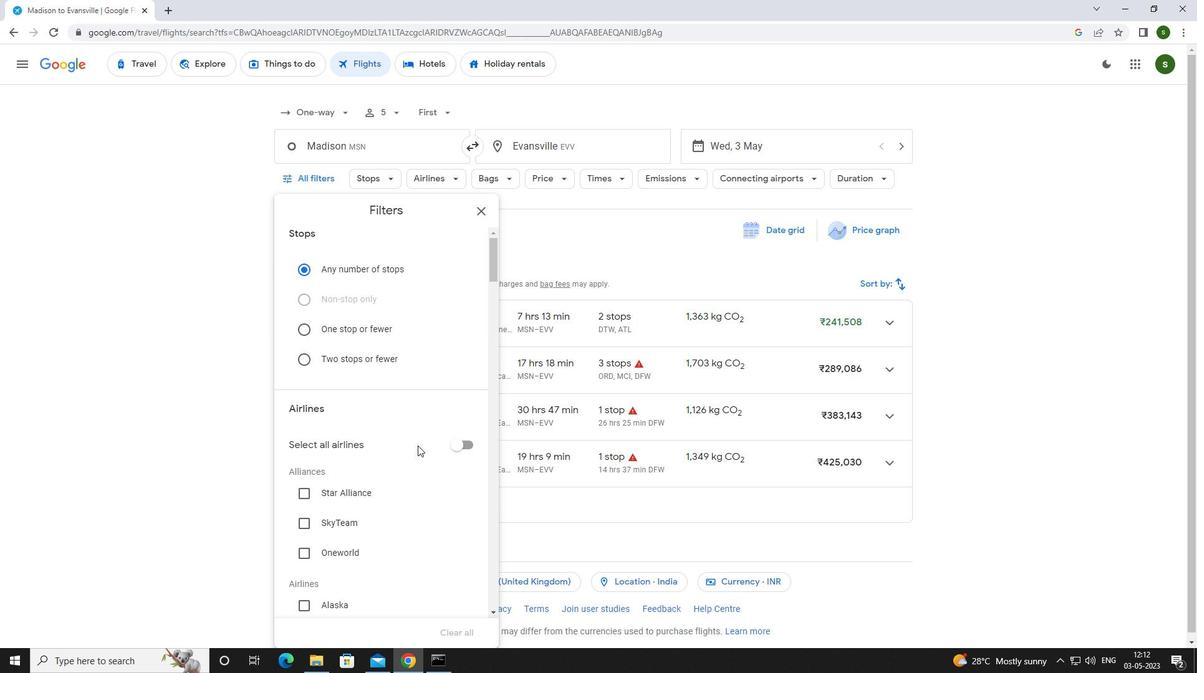 
Action: Mouse scrolled (418, 445) with delta (0, 0)
Screenshot: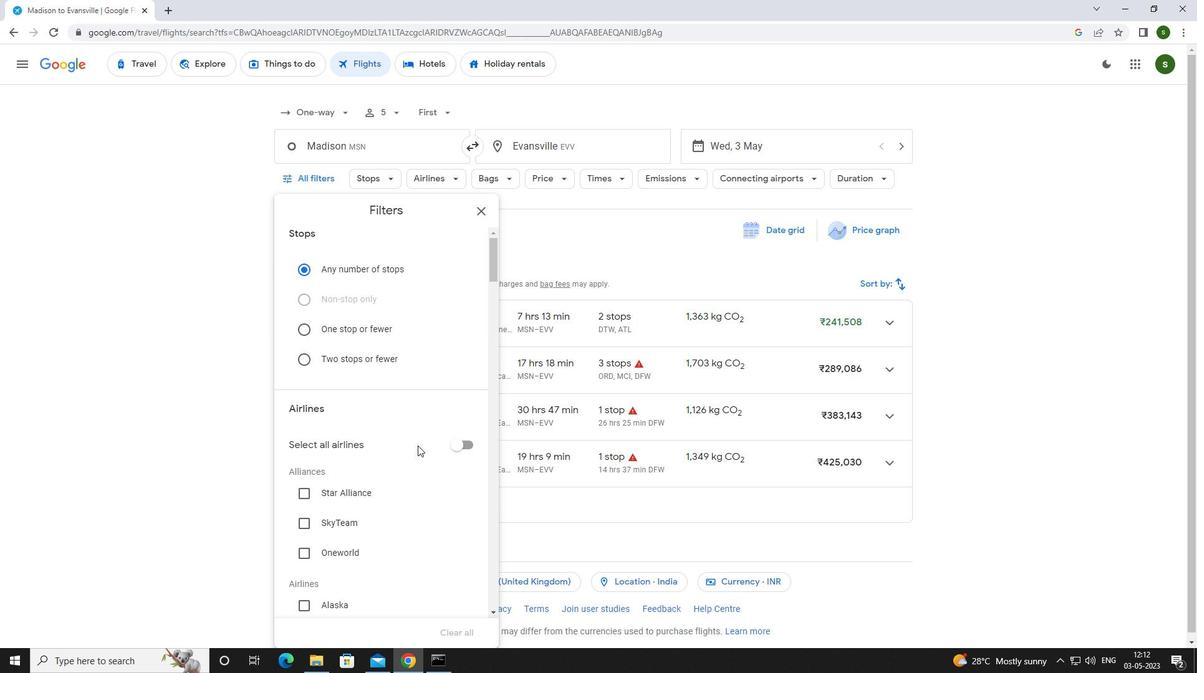 
Action: Mouse scrolled (418, 445) with delta (0, 0)
Screenshot: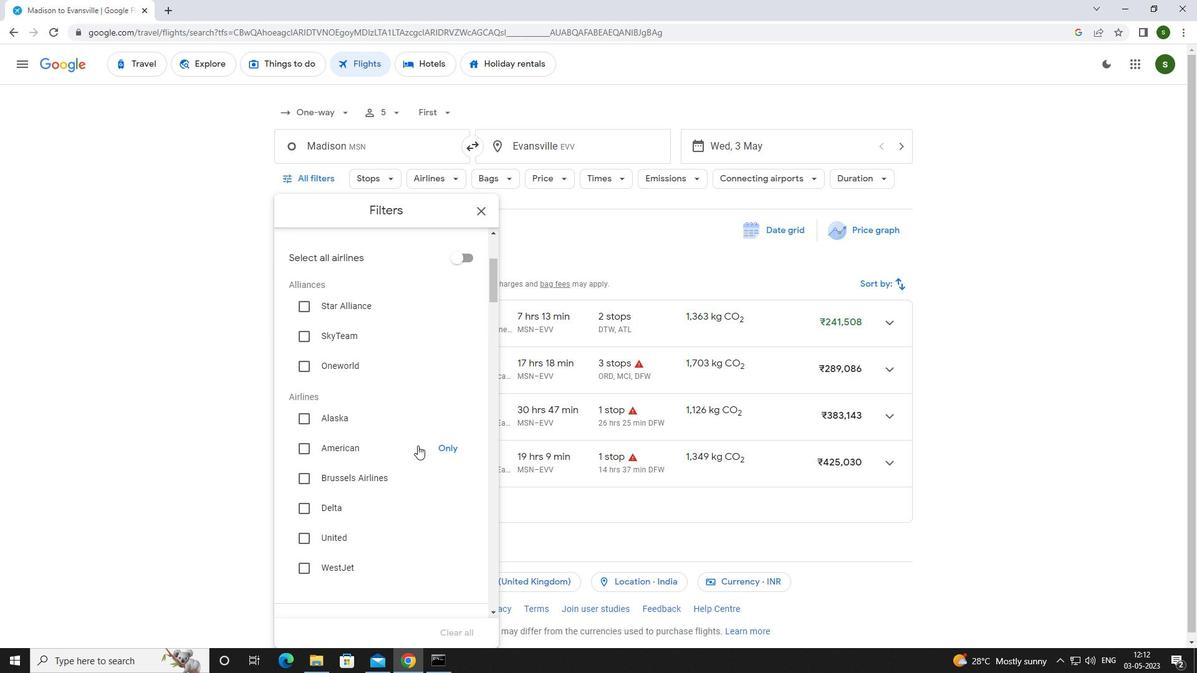 
Action: Mouse scrolled (418, 445) with delta (0, 0)
Screenshot: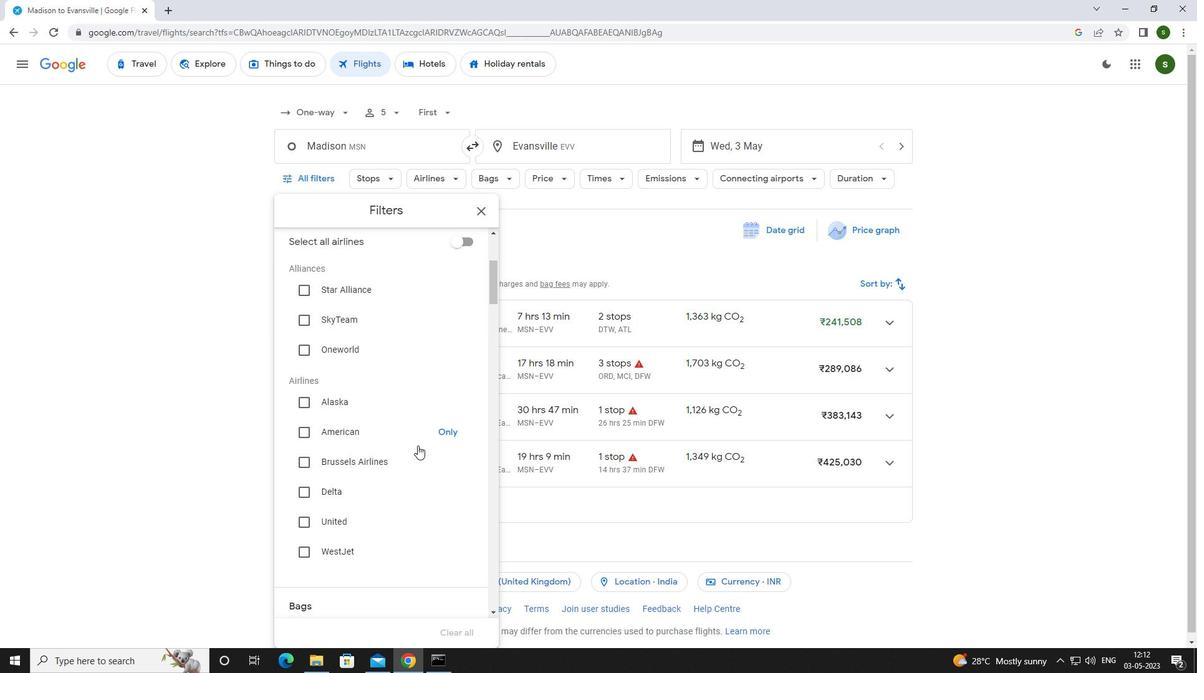 
Action: Mouse scrolled (418, 445) with delta (0, 0)
Screenshot: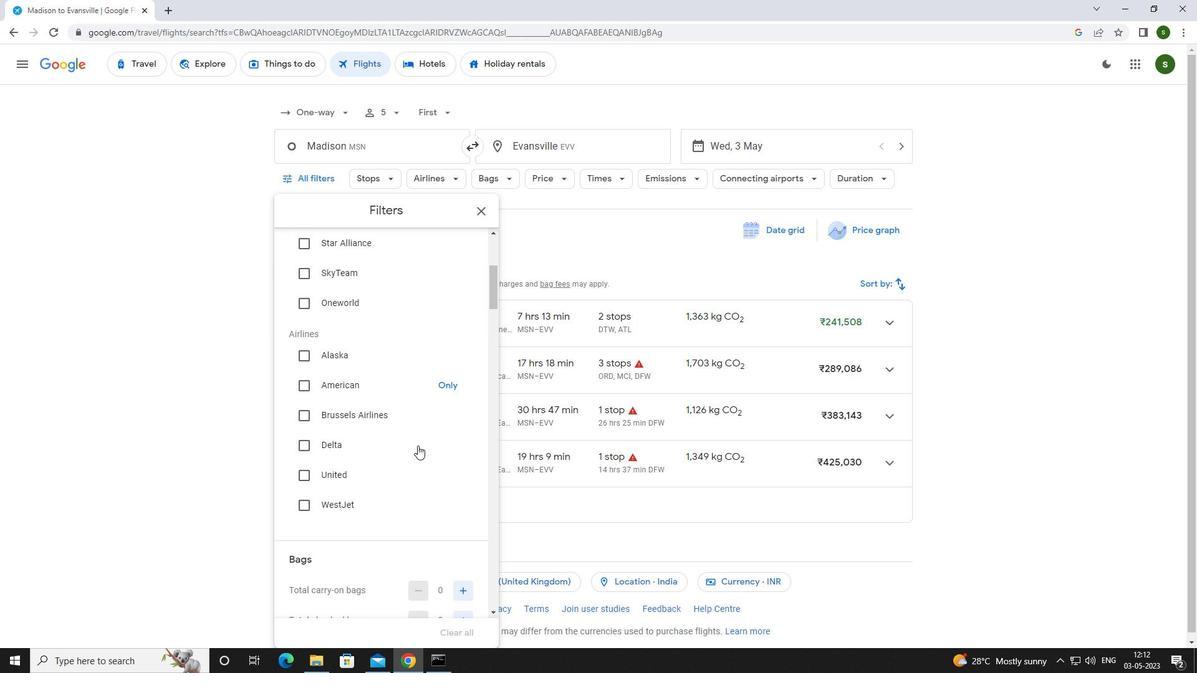 
Action: Mouse scrolled (418, 445) with delta (0, 0)
Screenshot: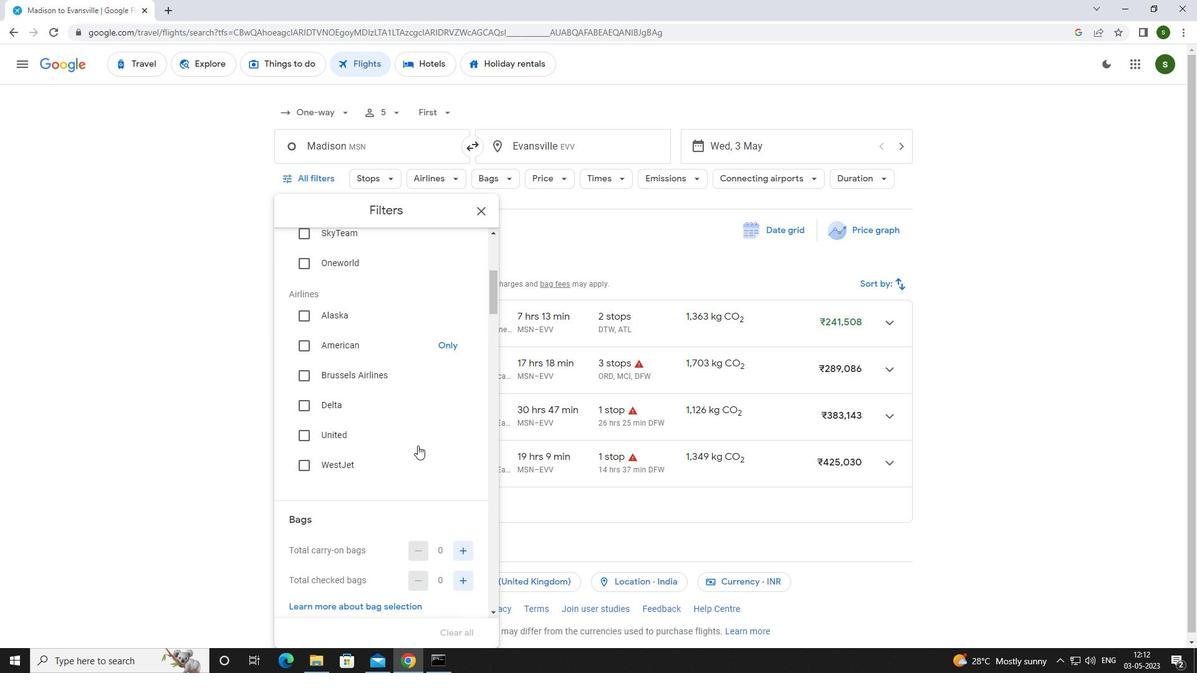 
Action: Mouse moved to (458, 403)
Screenshot: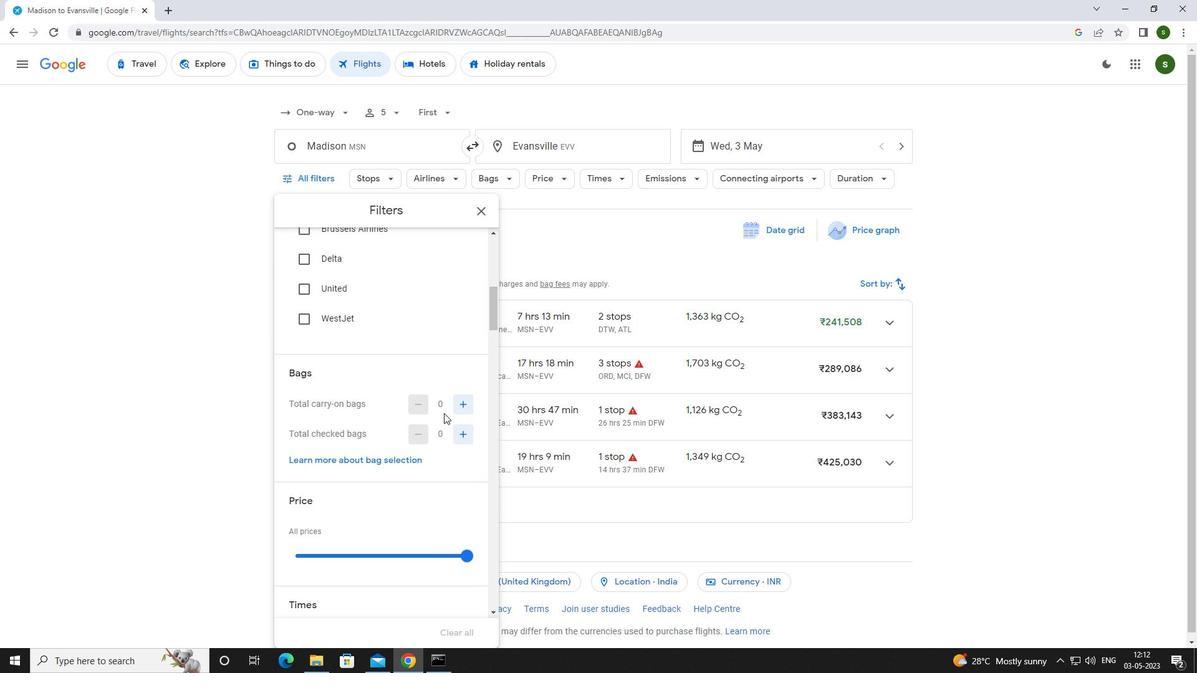 
Action: Mouse pressed left at (458, 403)
Screenshot: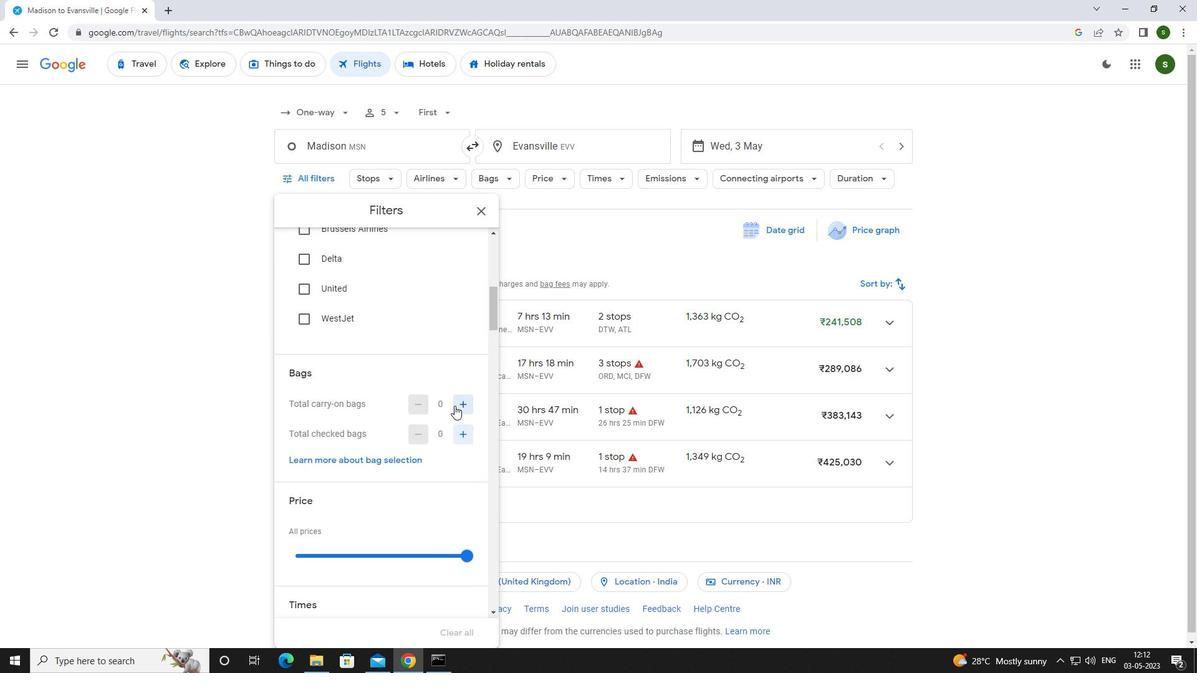 
Action: Mouse moved to (459, 432)
Screenshot: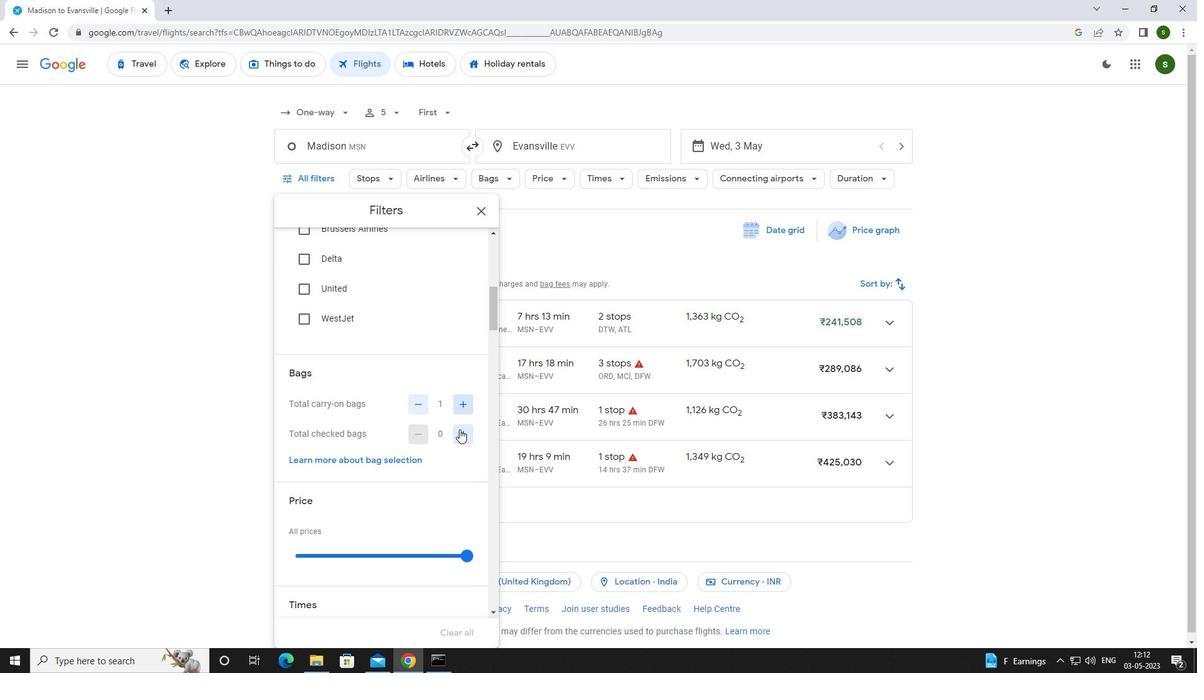 
Action: Mouse pressed left at (459, 432)
Screenshot: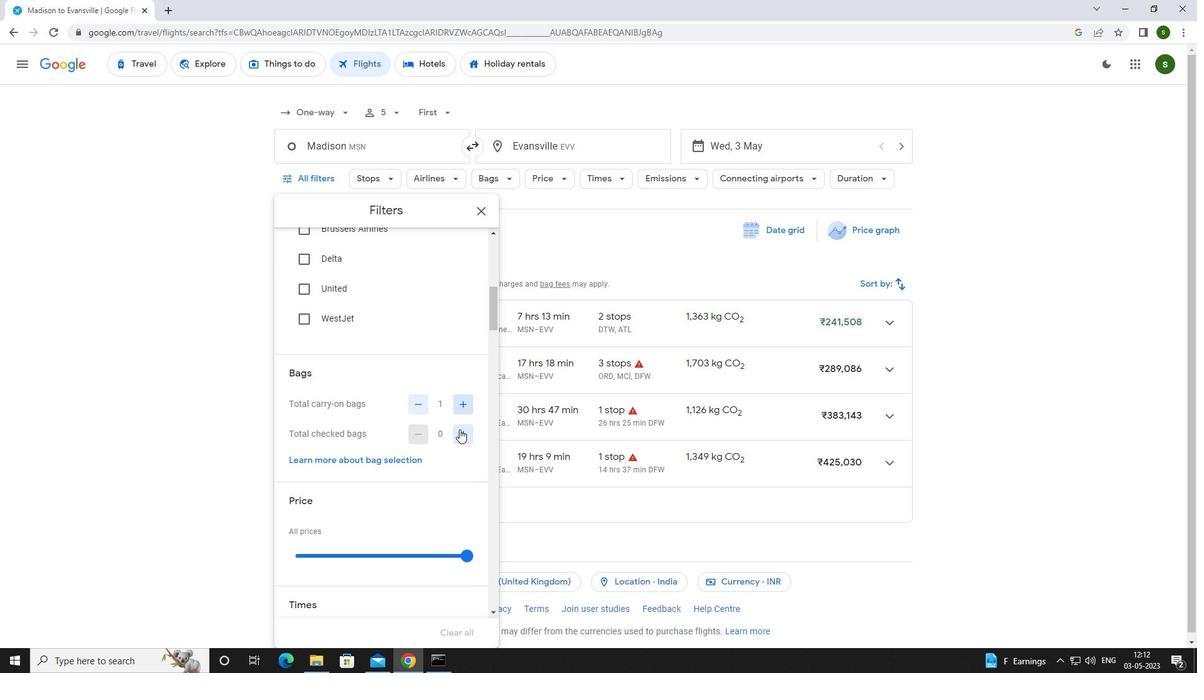 
Action: Mouse pressed left at (459, 432)
Screenshot: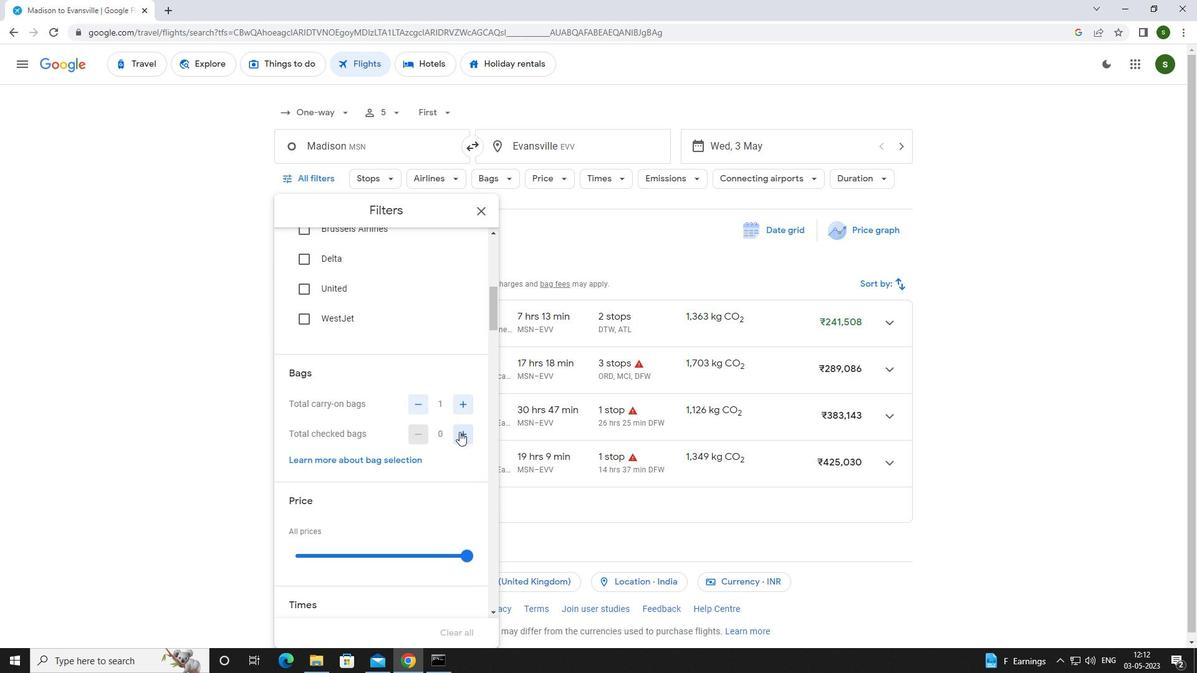
Action: Mouse pressed left at (459, 432)
Screenshot: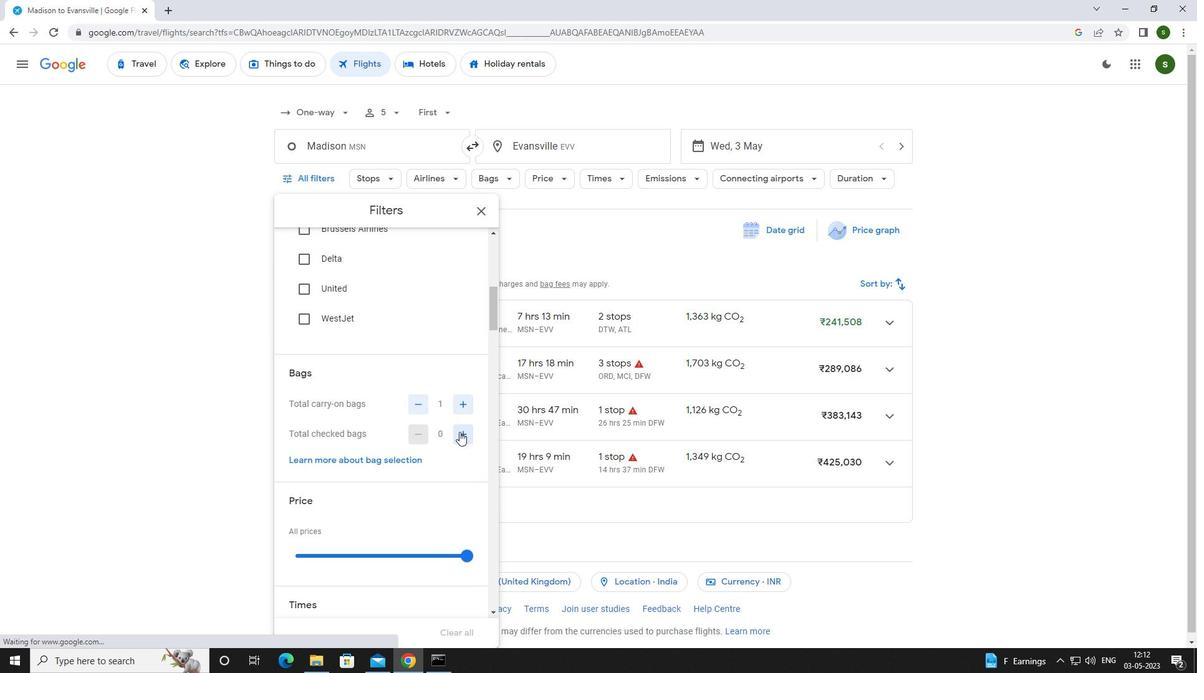 
Action: Mouse pressed left at (459, 432)
Screenshot: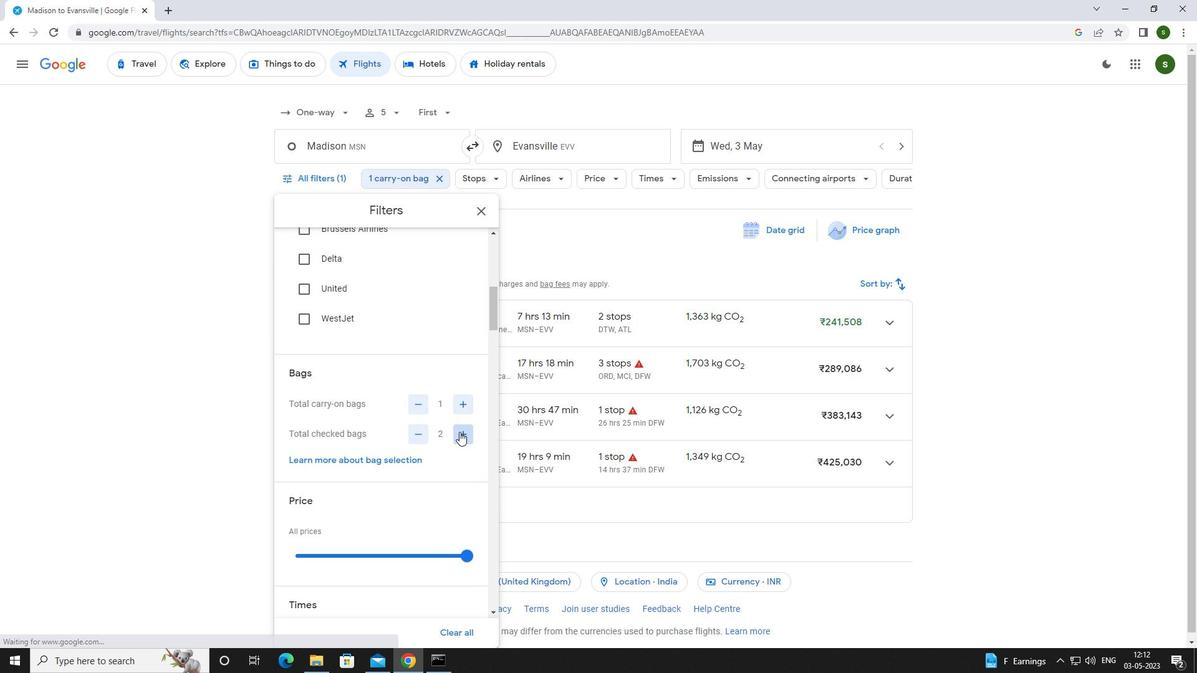 
Action: Mouse pressed left at (459, 432)
Screenshot: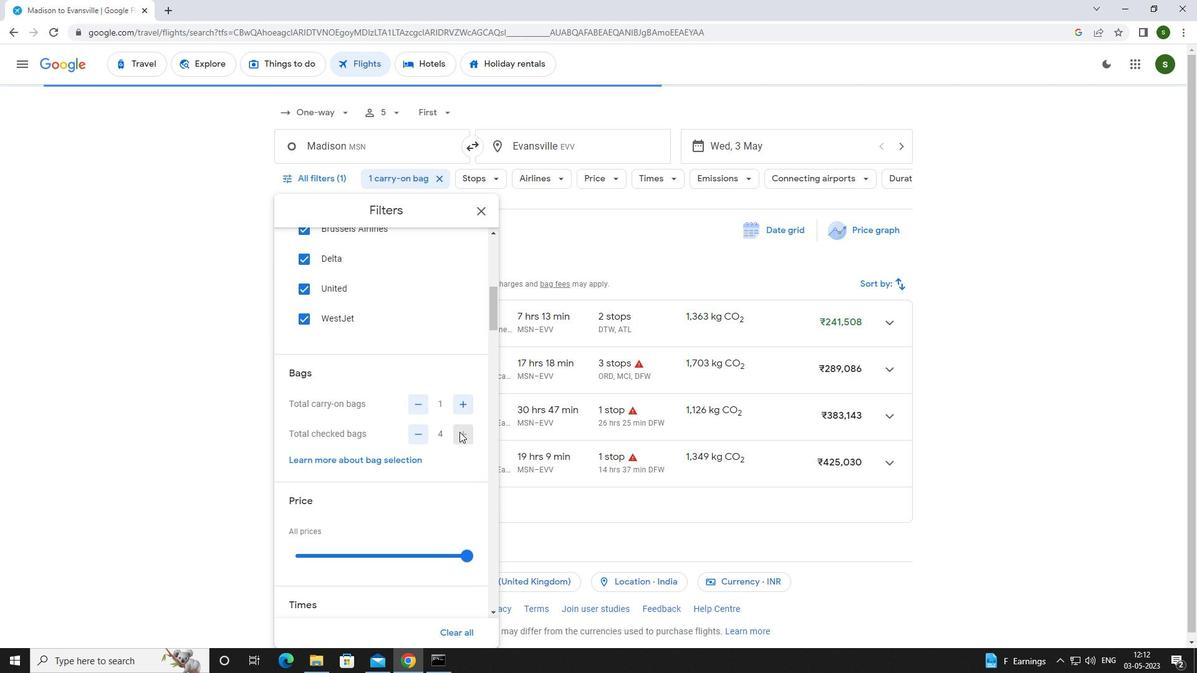 
Action: Mouse scrolled (459, 431) with delta (0, 0)
Screenshot: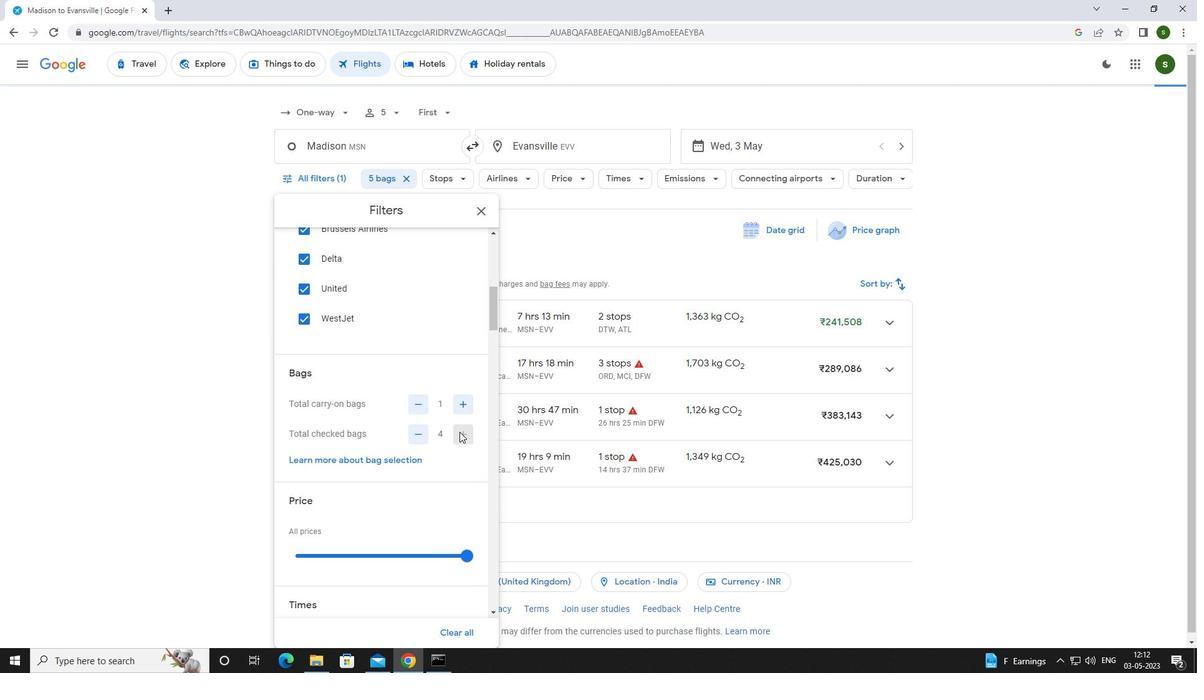 
Action: Mouse scrolled (459, 431) with delta (0, 0)
Screenshot: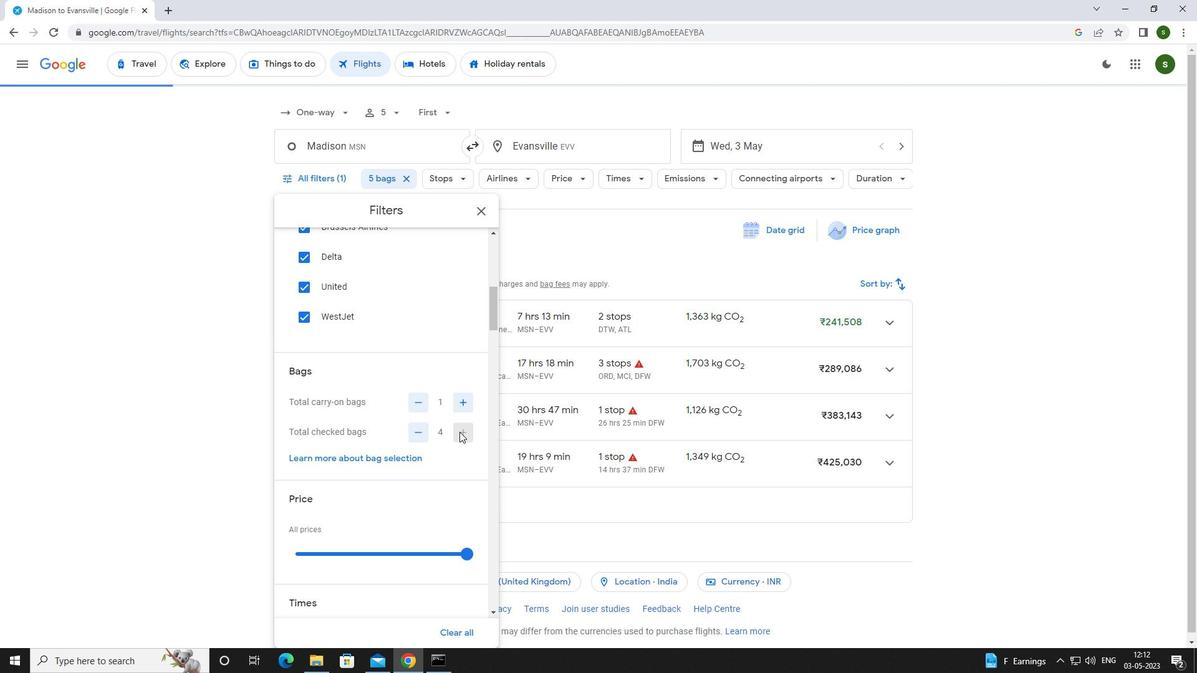 
Action: Mouse moved to (463, 431)
Screenshot: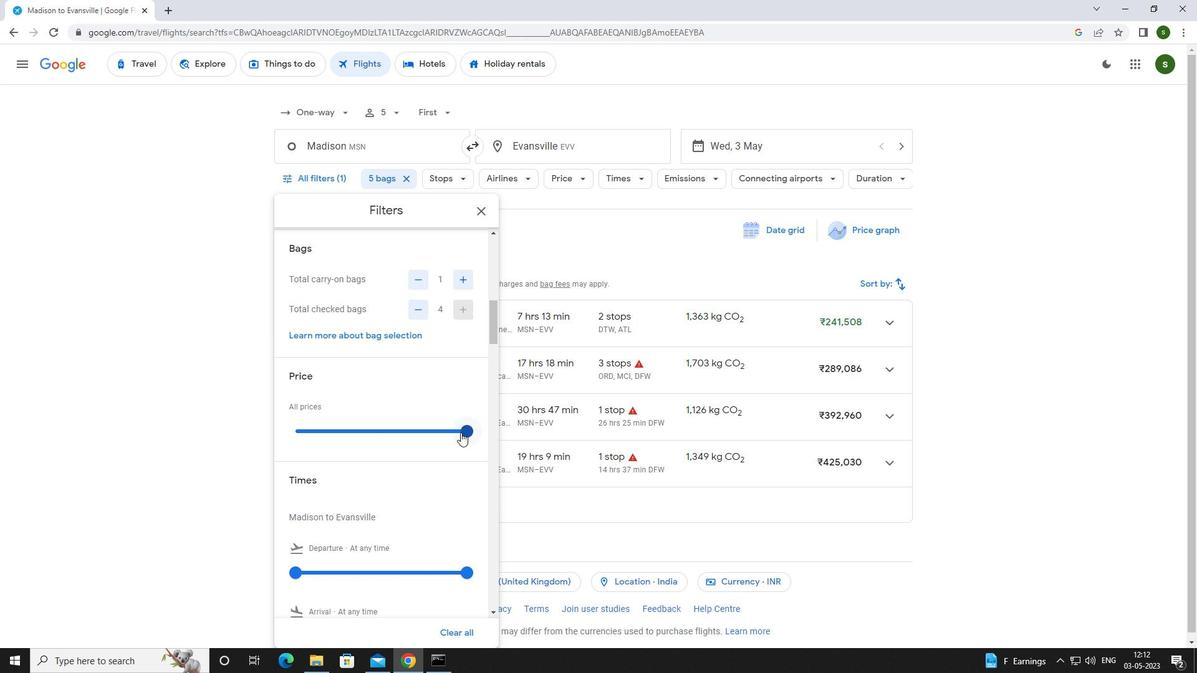
Action: Mouse pressed left at (463, 431)
Screenshot: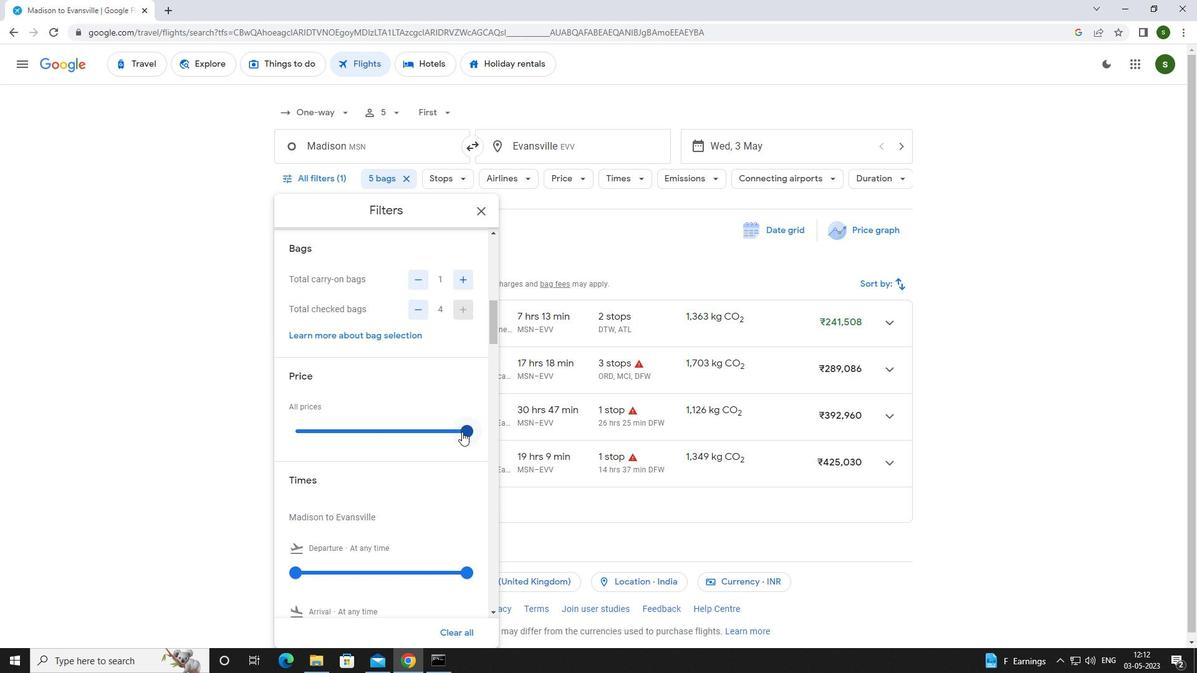 
Action: Mouse moved to (331, 431)
Screenshot: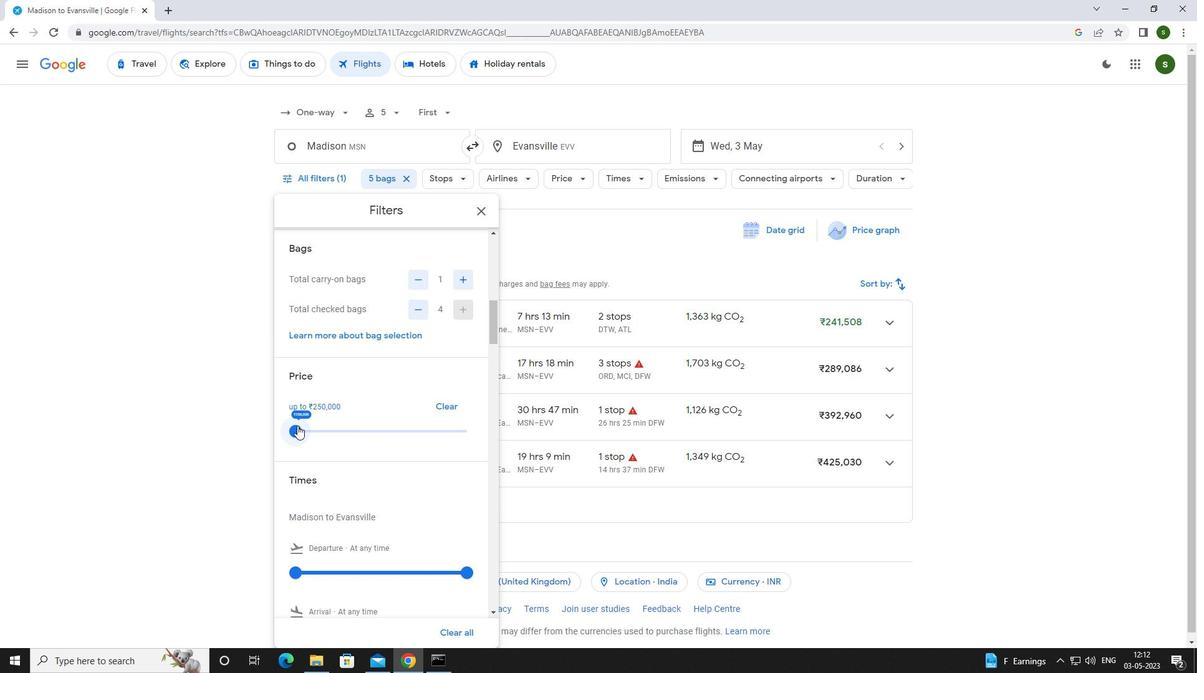 
Action: Mouse scrolled (331, 430) with delta (0, 0)
Screenshot: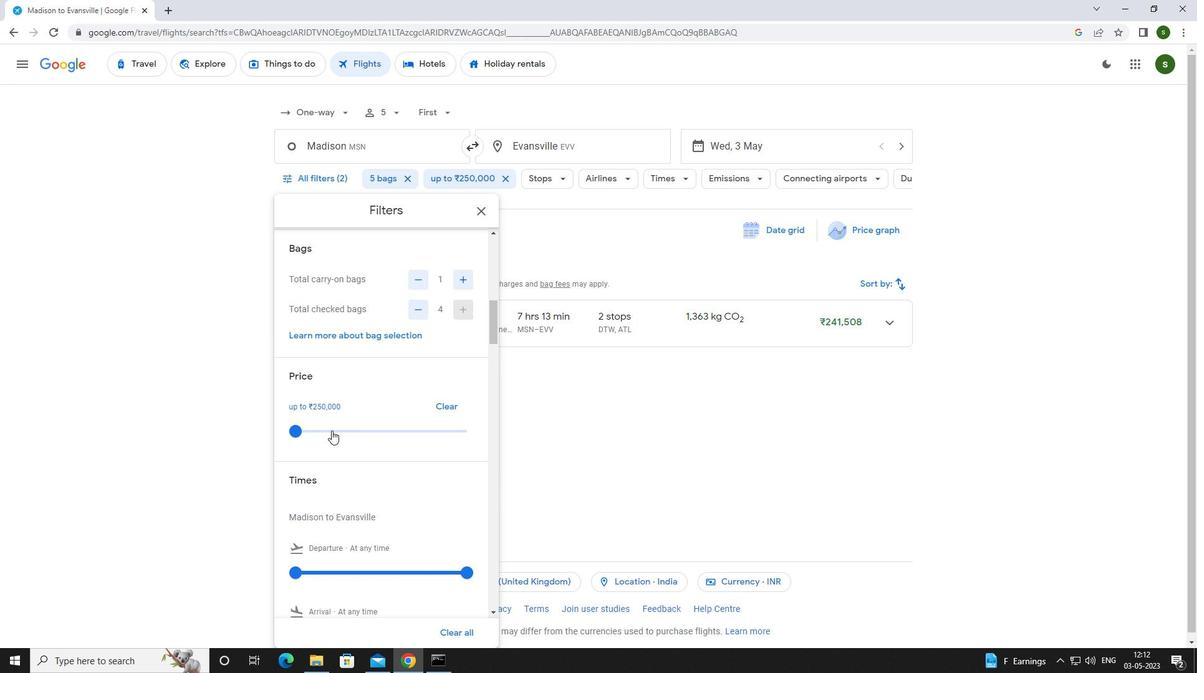 
Action: Mouse scrolled (331, 430) with delta (0, 0)
Screenshot: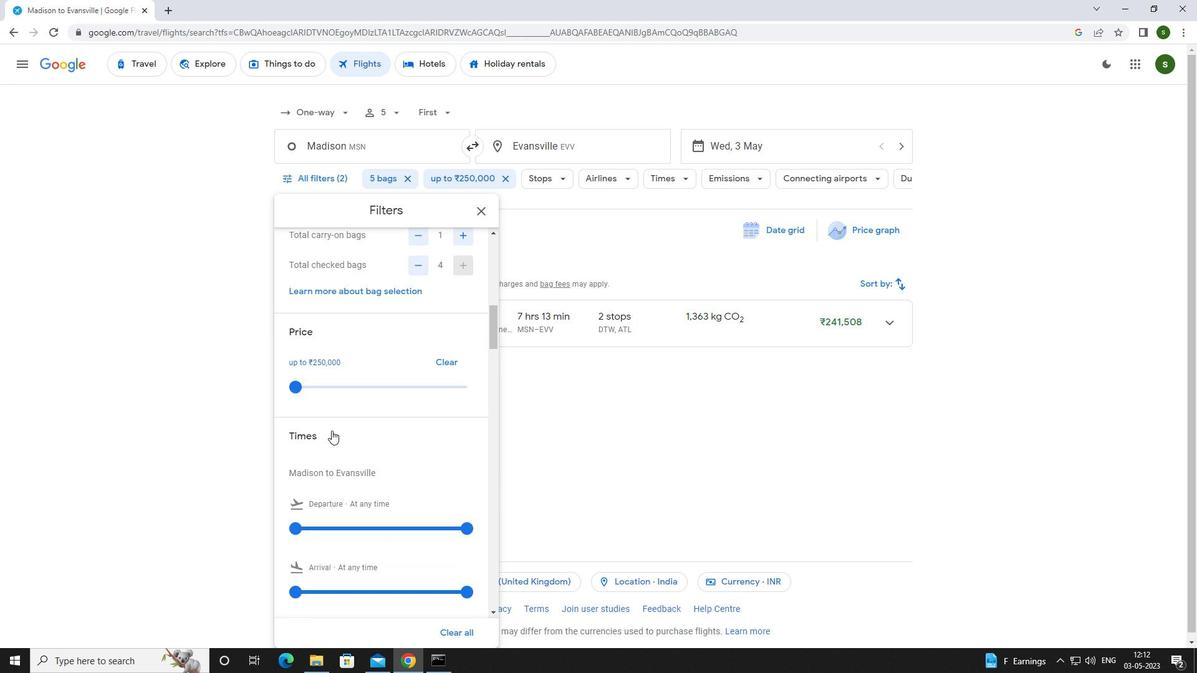 
Action: Mouse moved to (291, 449)
Screenshot: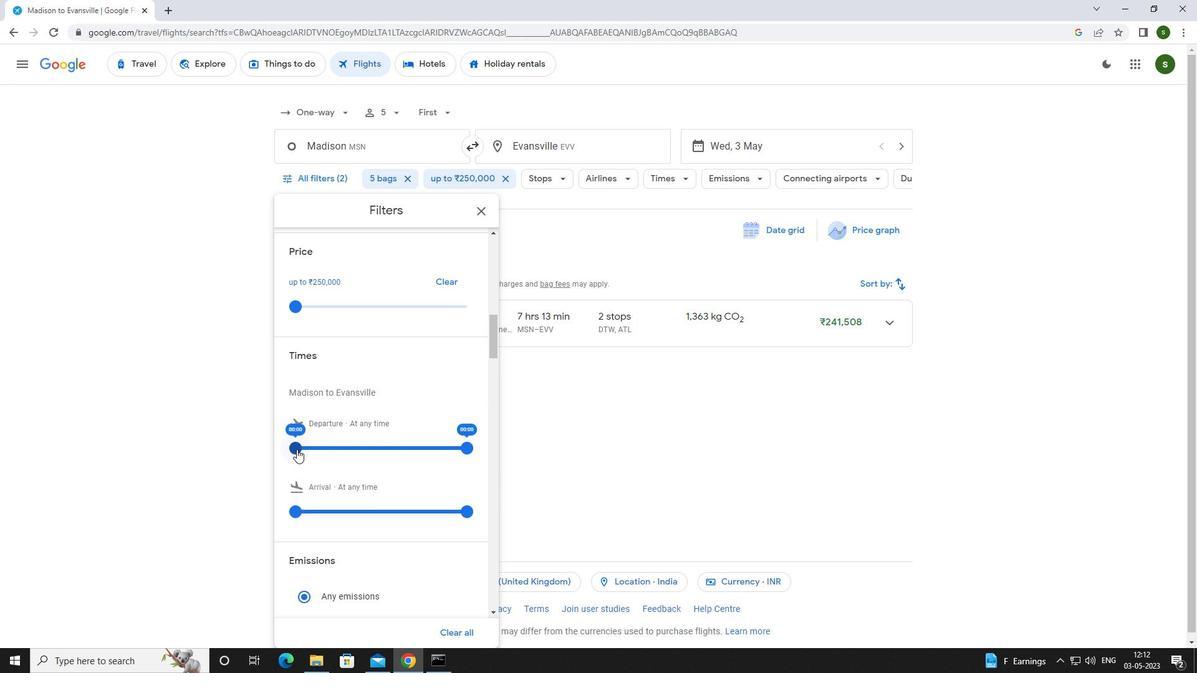 
Action: Mouse pressed left at (291, 449)
Screenshot: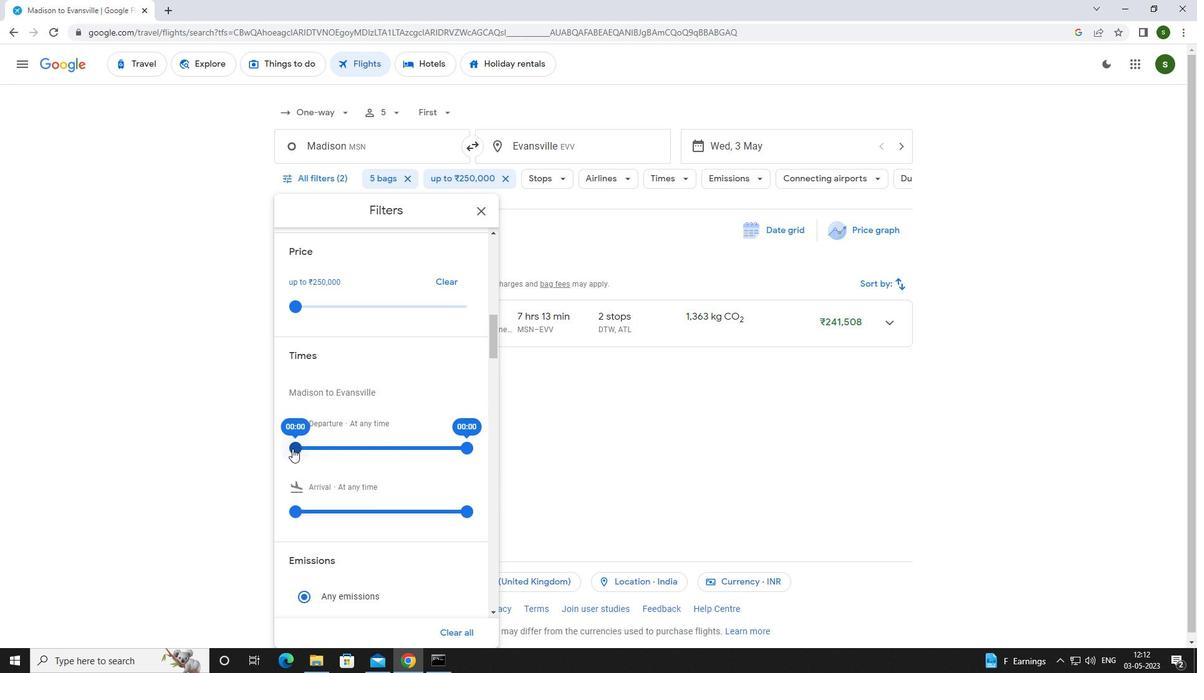
Action: Mouse moved to (540, 435)
Screenshot: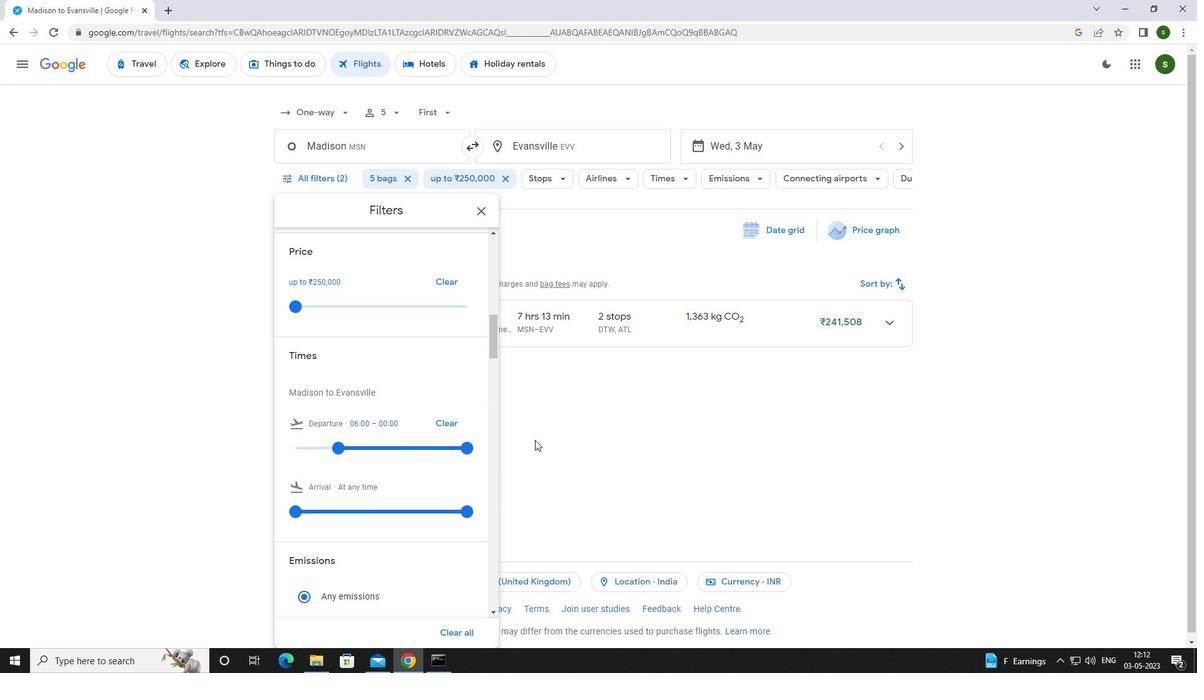 
Action: Mouse pressed left at (540, 435)
Screenshot: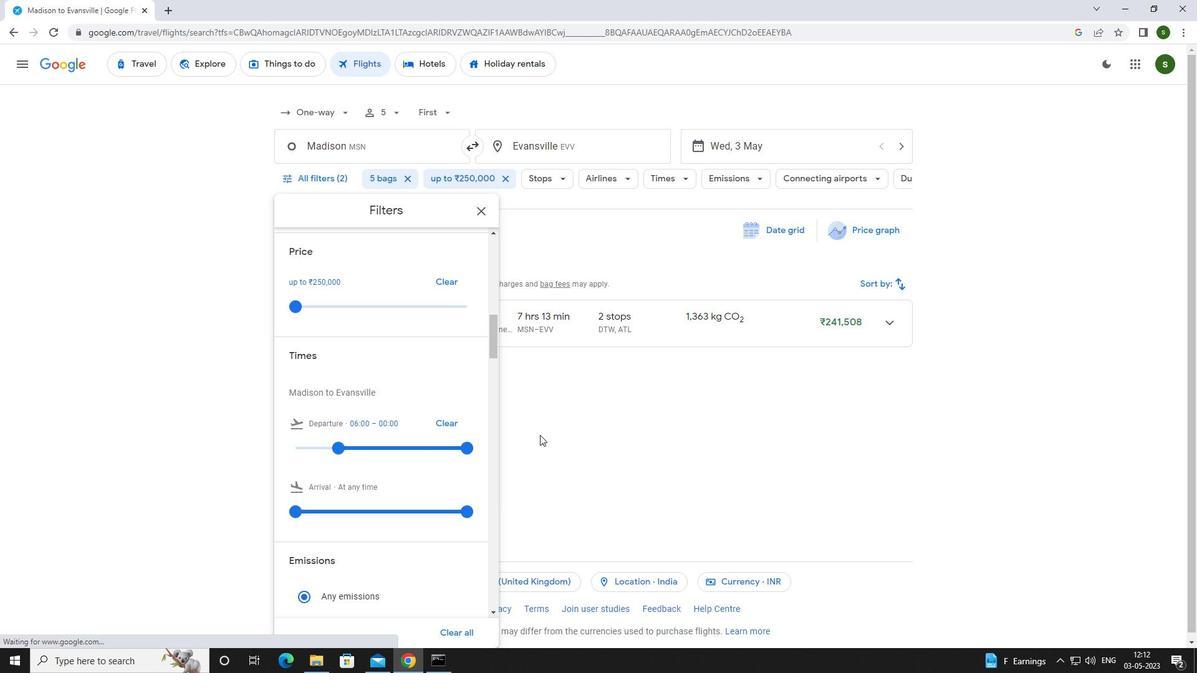 
